 Task: Look for space in Las Breñas, Argentina from 5th September, 2023 to 12th September, 2023 for 2 adults in price range Rs.10000 to Rs.15000.  With 1  bedroom having 1 bed and 1 bathroom. Property type can be hotel. Amenities needed are: heating, . Booking option can be shelf check-in. Required host language is English.
Action: Mouse moved to (434, 99)
Screenshot: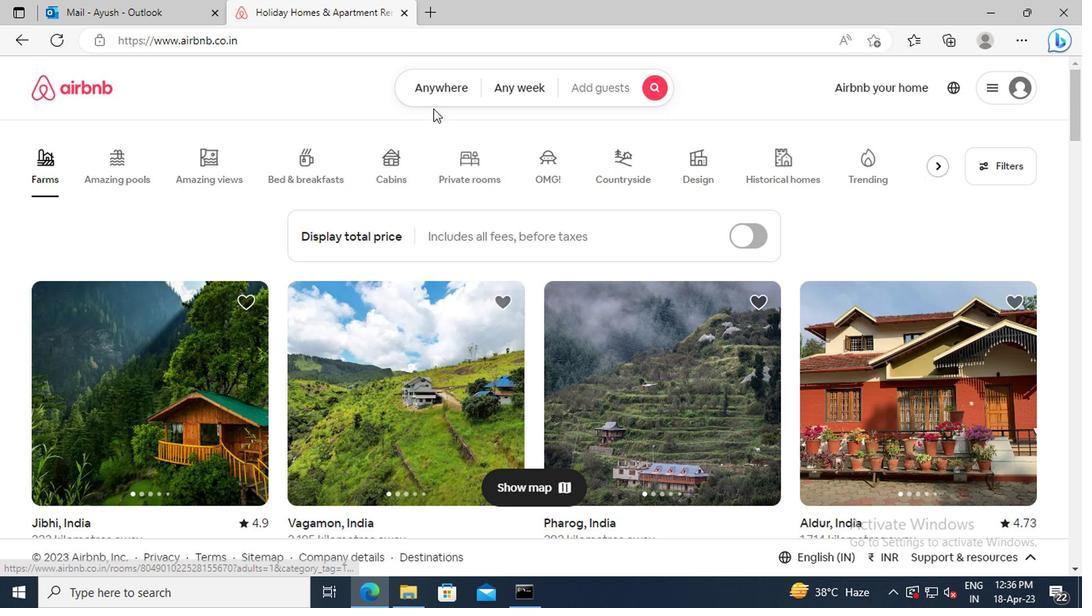 
Action: Mouse pressed left at (434, 99)
Screenshot: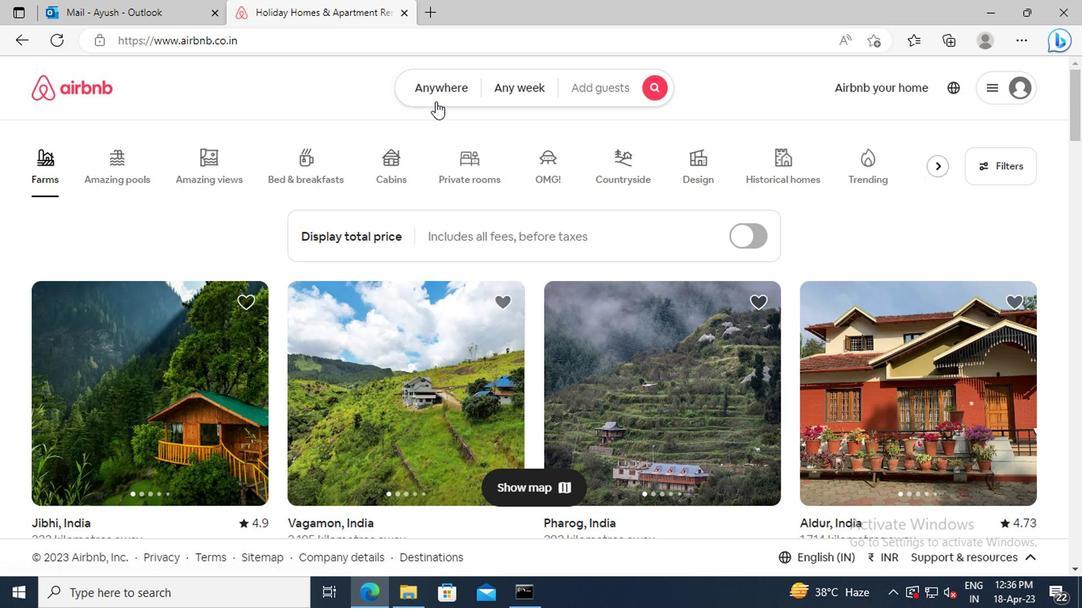 
Action: Mouse moved to (299, 156)
Screenshot: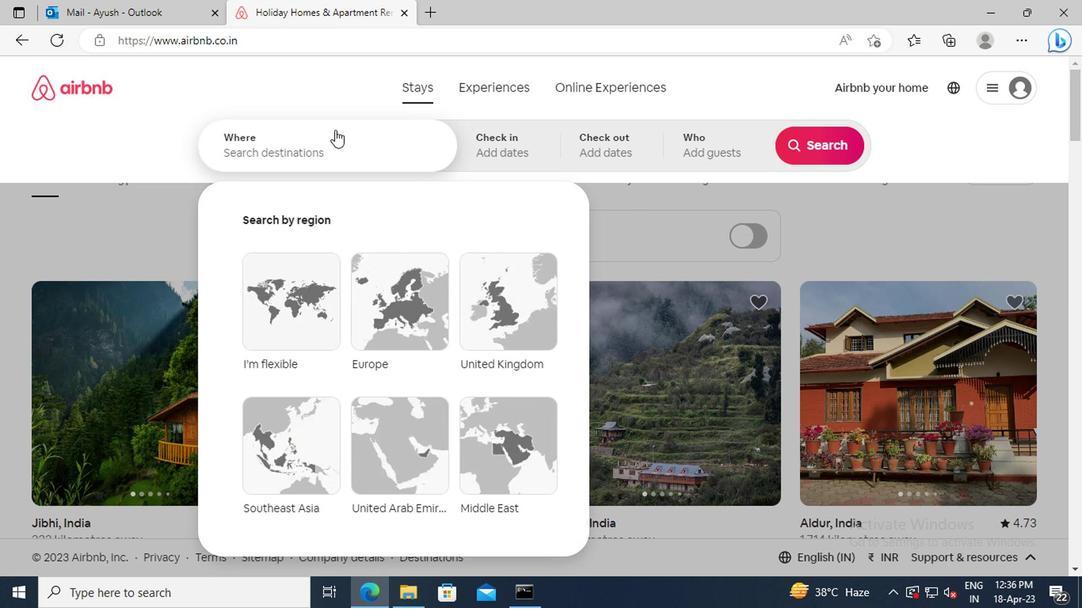 
Action: Mouse pressed left at (299, 156)
Screenshot: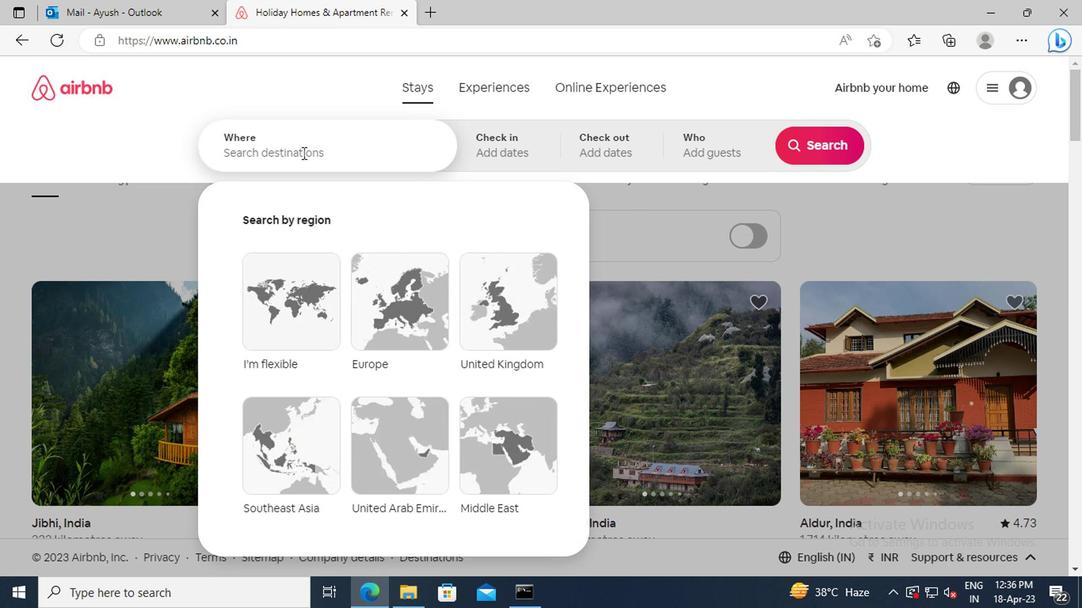 
Action: Key pressed <Key.shift>LAS<Key.space><Key.shift>BRENAS,<Key.space><Key.shift_r>ARGENTINA<Key.enter>
Screenshot: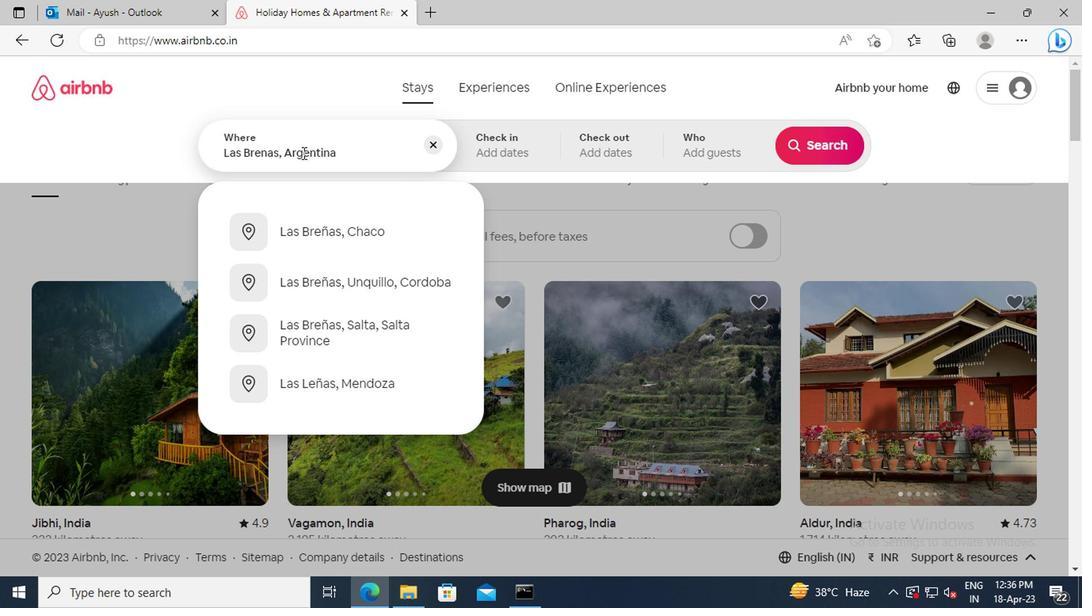 
Action: Mouse moved to (803, 275)
Screenshot: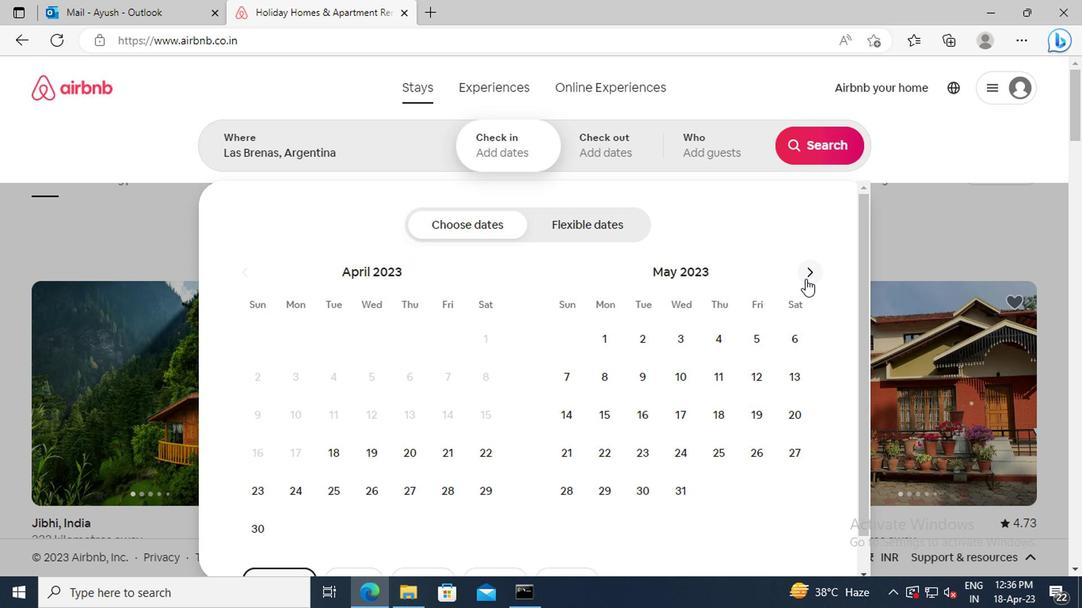 
Action: Mouse pressed left at (803, 275)
Screenshot: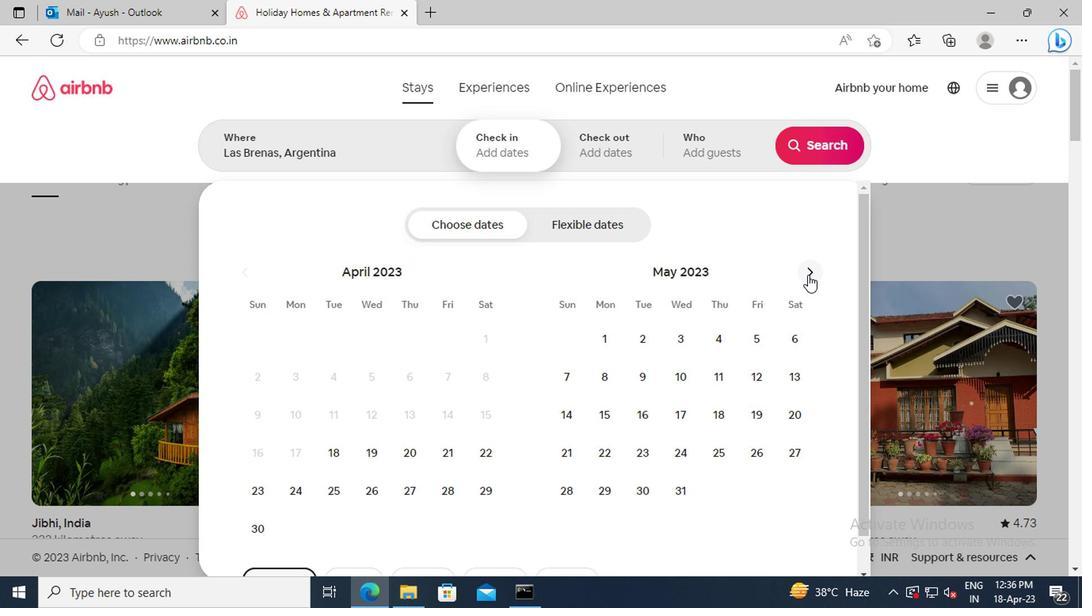 
Action: Mouse pressed left at (803, 275)
Screenshot: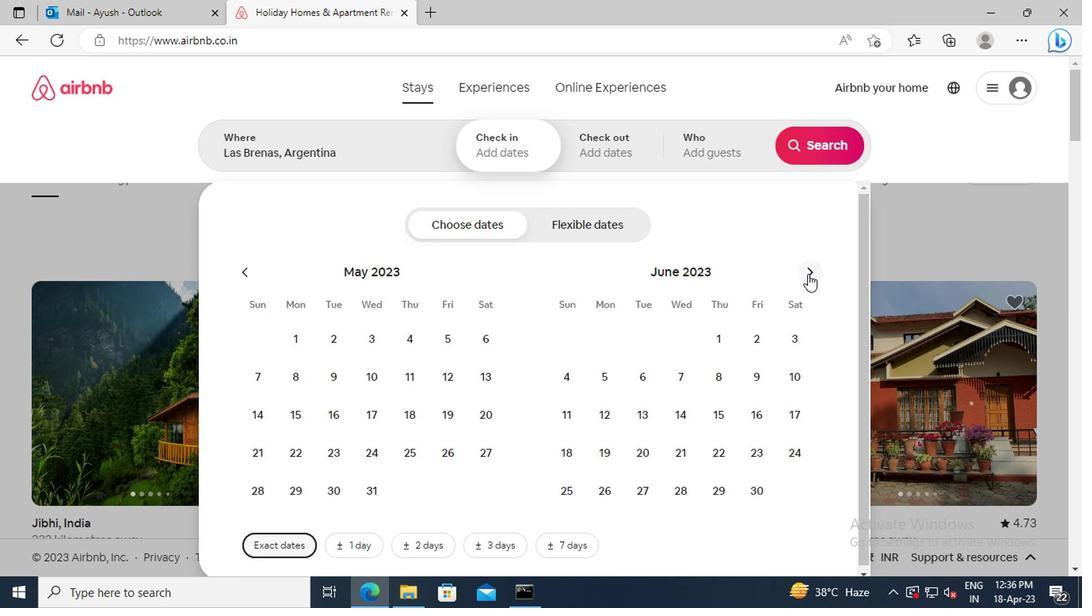 
Action: Mouse pressed left at (803, 275)
Screenshot: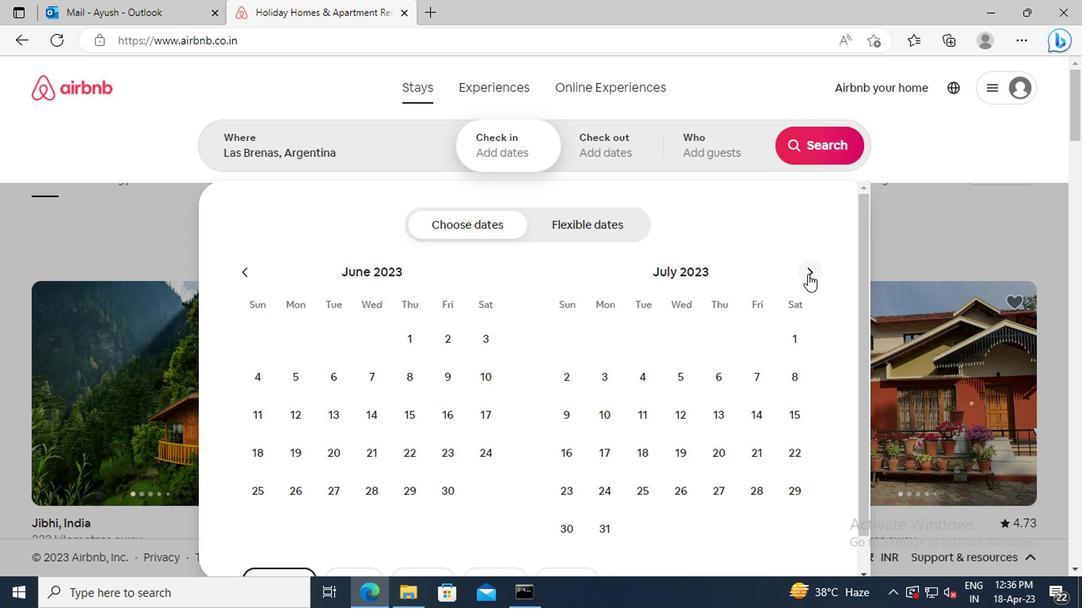 
Action: Mouse pressed left at (803, 275)
Screenshot: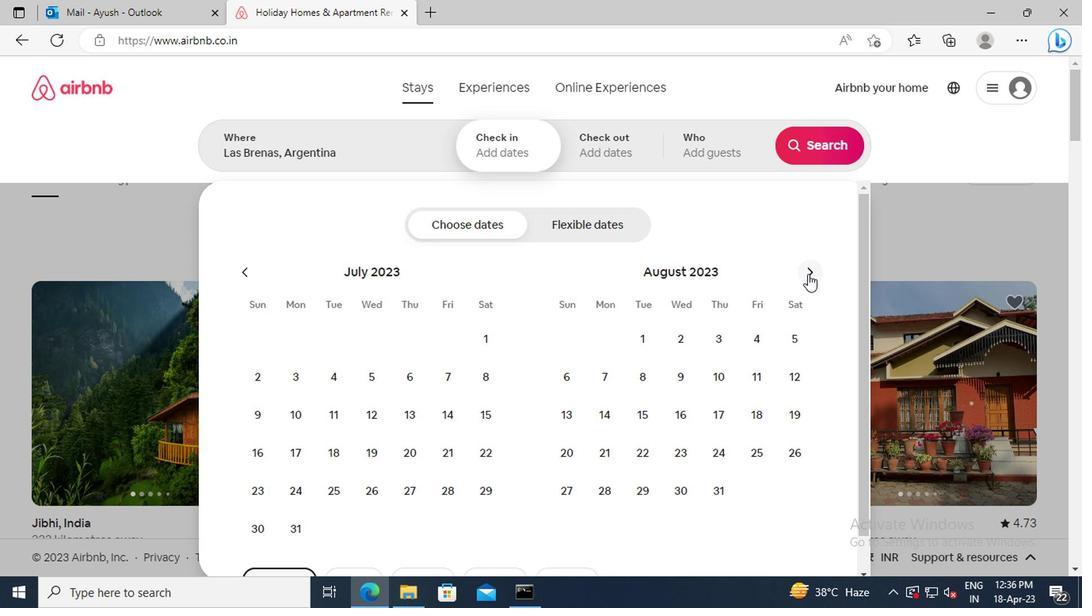 
Action: Mouse moved to (644, 370)
Screenshot: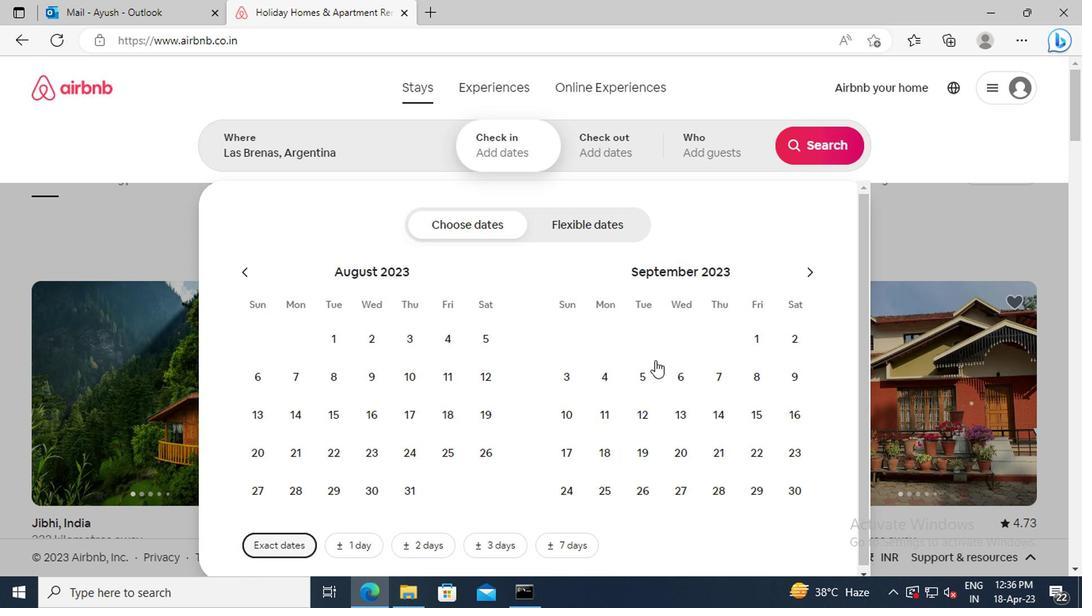 
Action: Mouse pressed left at (644, 370)
Screenshot: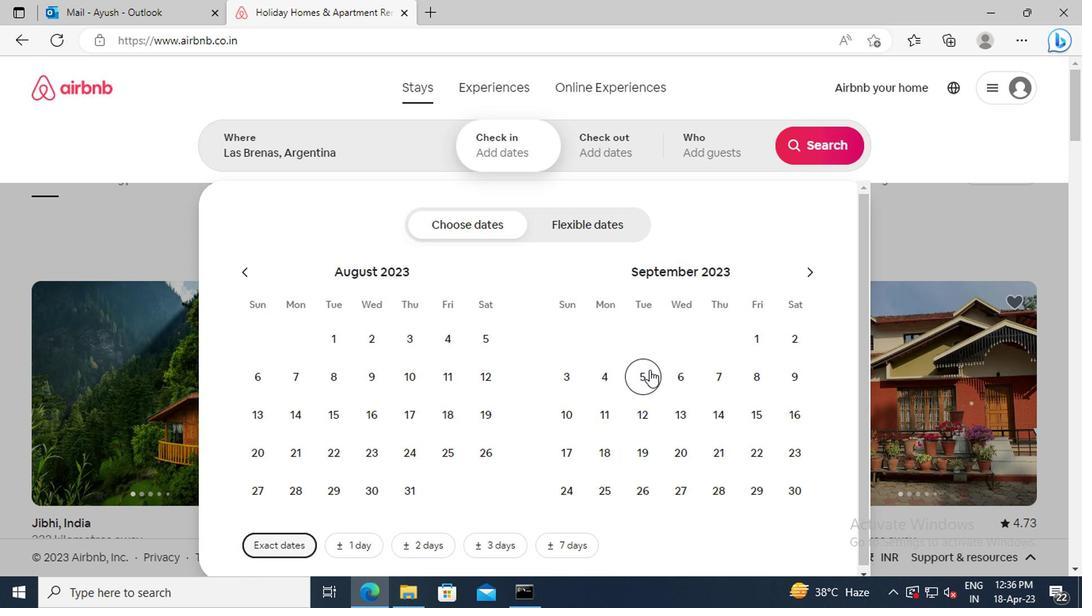 
Action: Mouse moved to (645, 410)
Screenshot: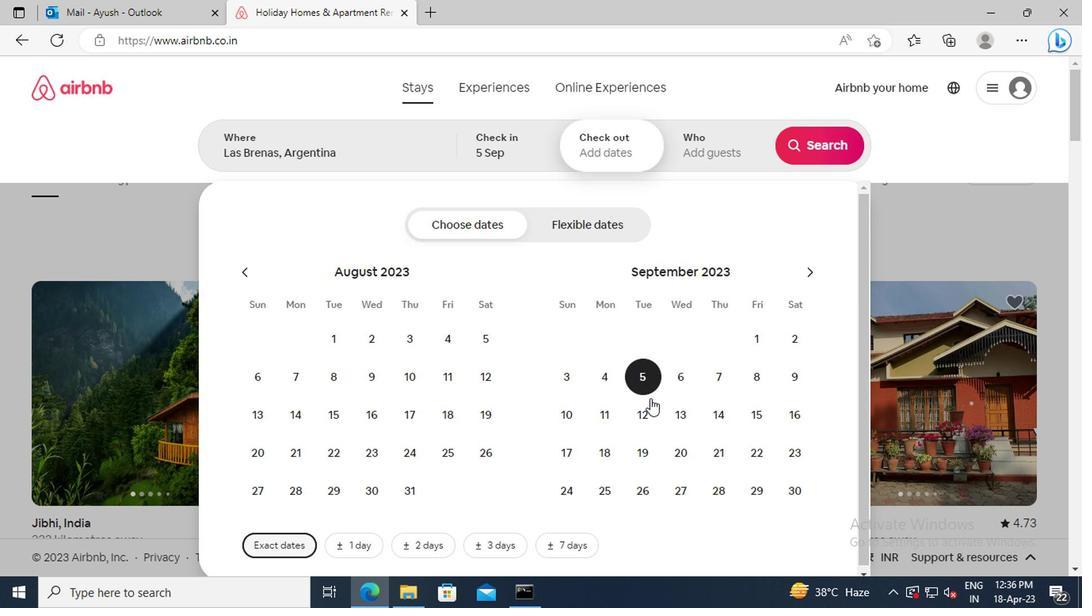 
Action: Mouse pressed left at (645, 410)
Screenshot: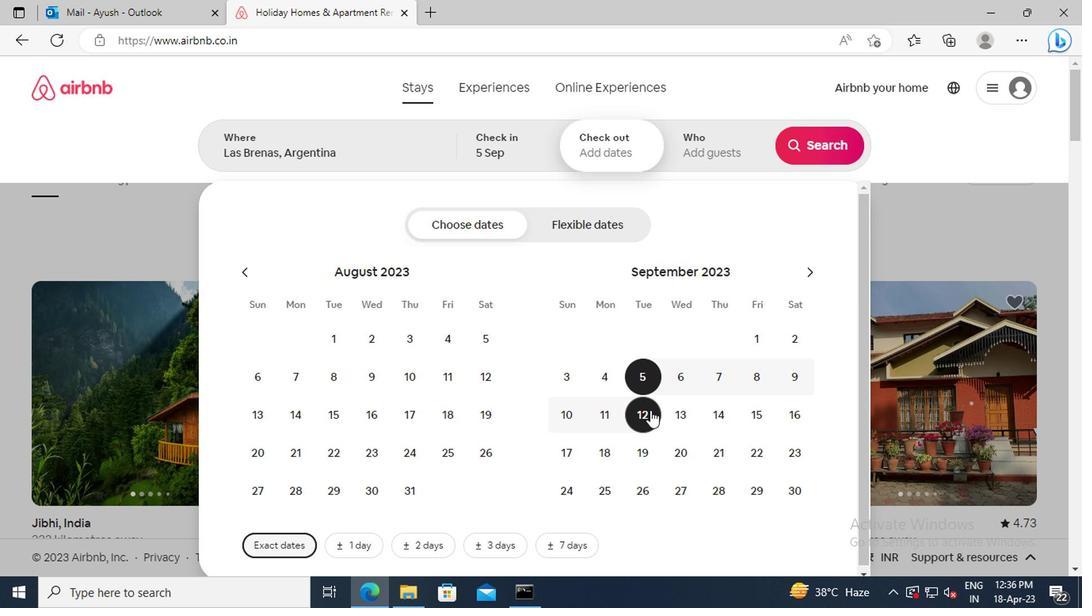 
Action: Mouse moved to (693, 152)
Screenshot: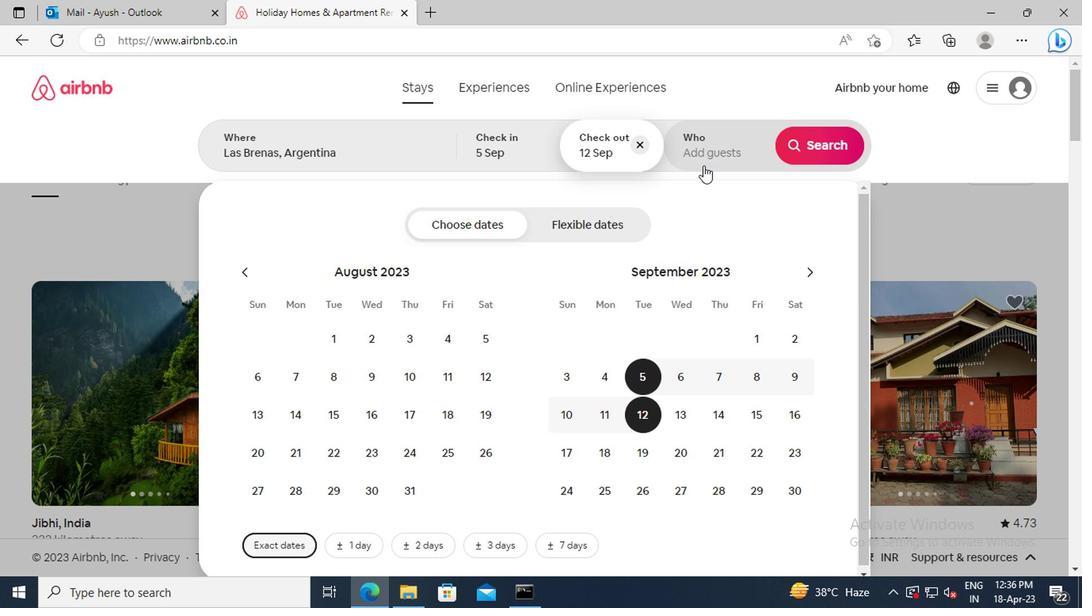 
Action: Mouse pressed left at (693, 152)
Screenshot: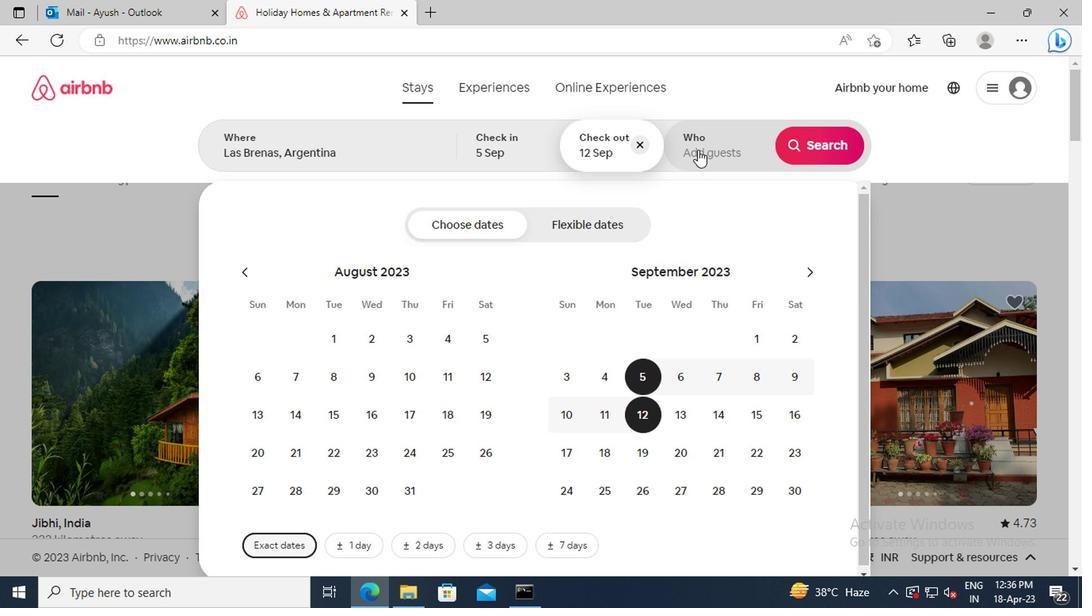 
Action: Mouse moved to (811, 231)
Screenshot: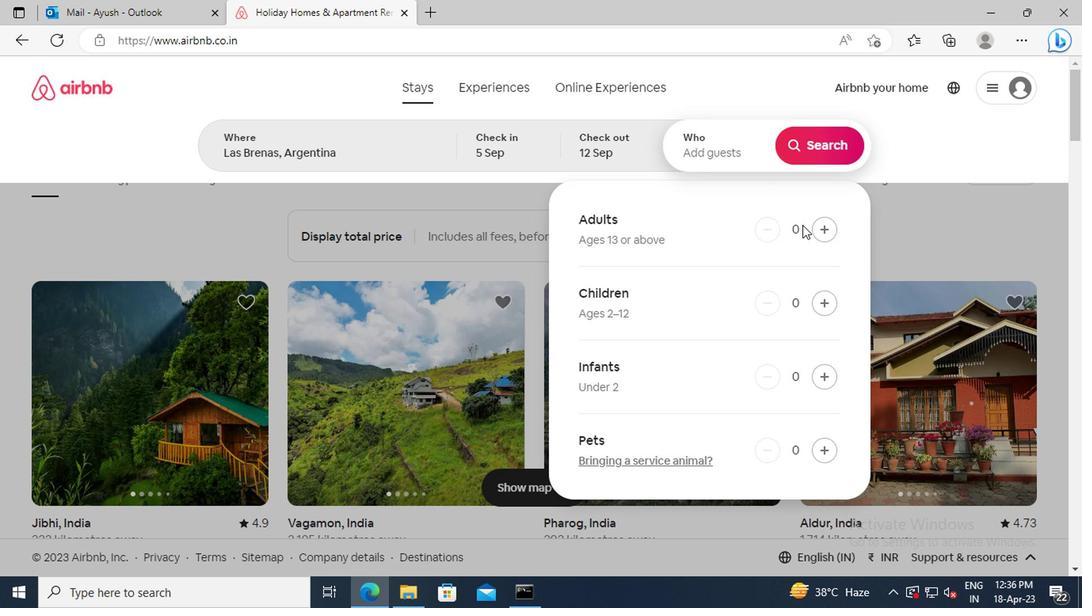 
Action: Mouse pressed left at (811, 231)
Screenshot: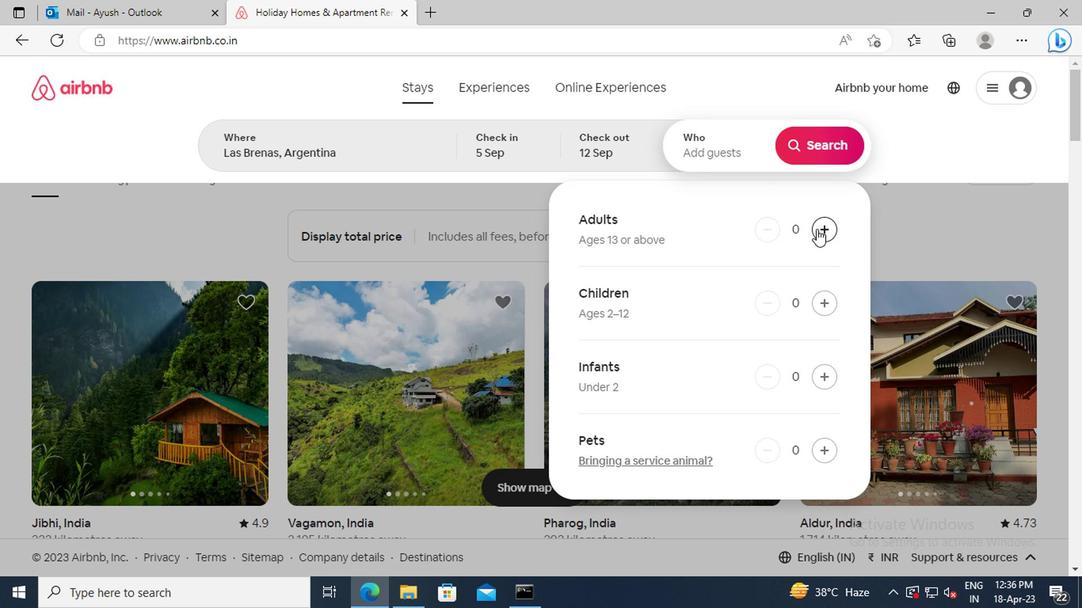 
Action: Mouse moved to (811, 231)
Screenshot: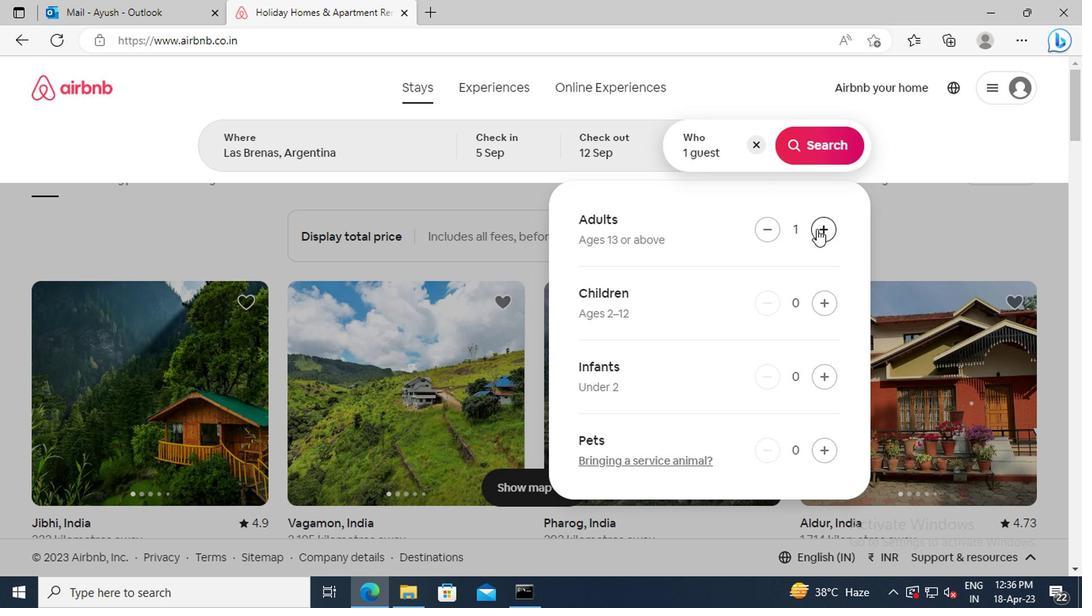 
Action: Mouse pressed left at (811, 231)
Screenshot: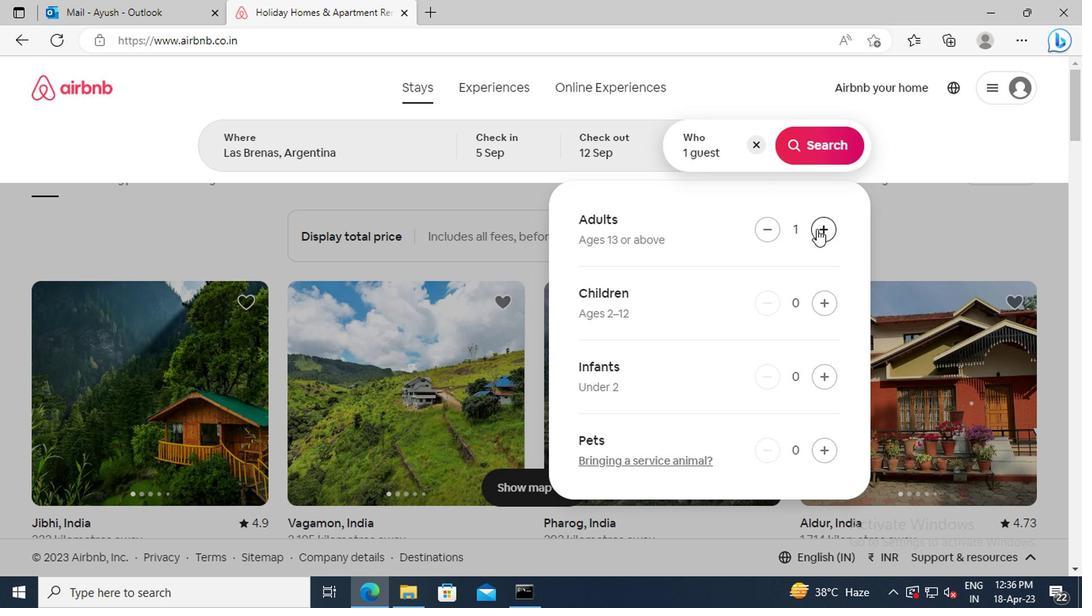
Action: Mouse moved to (805, 146)
Screenshot: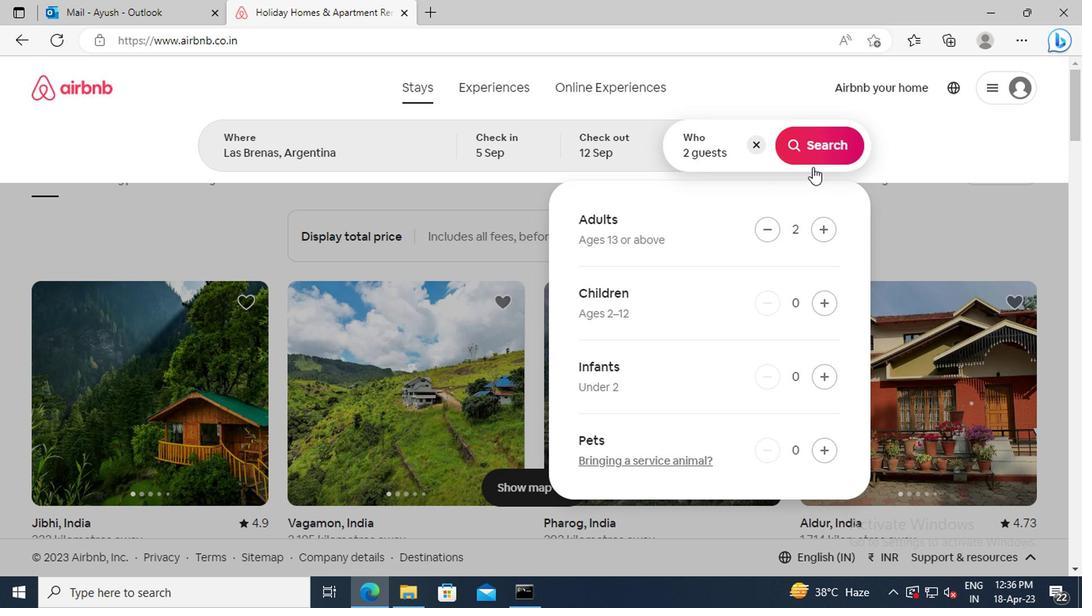 
Action: Mouse pressed left at (805, 146)
Screenshot: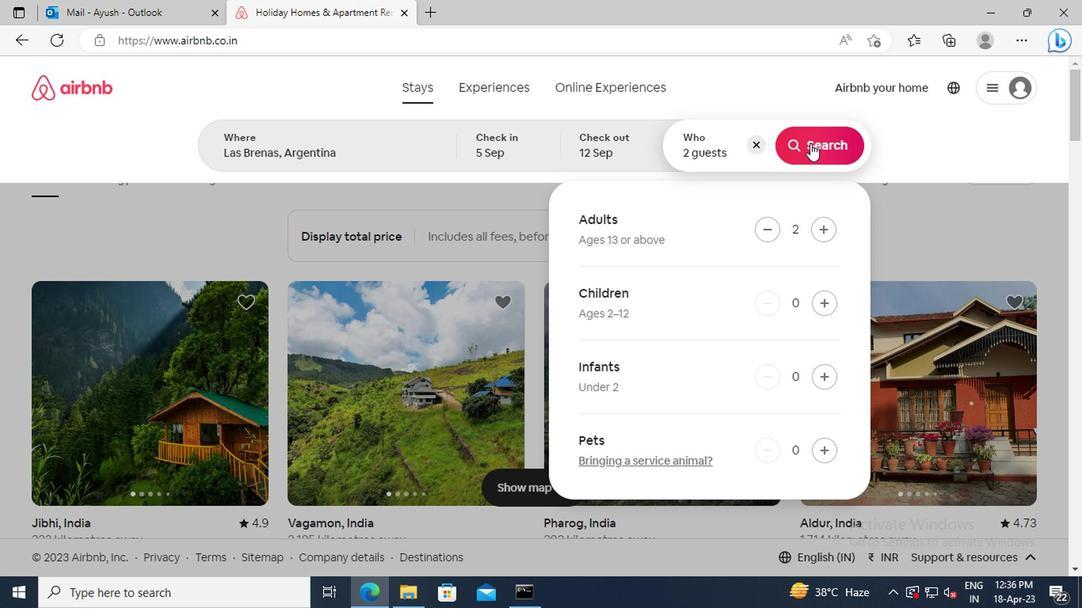 
Action: Mouse moved to (997, 156)
Screenshot: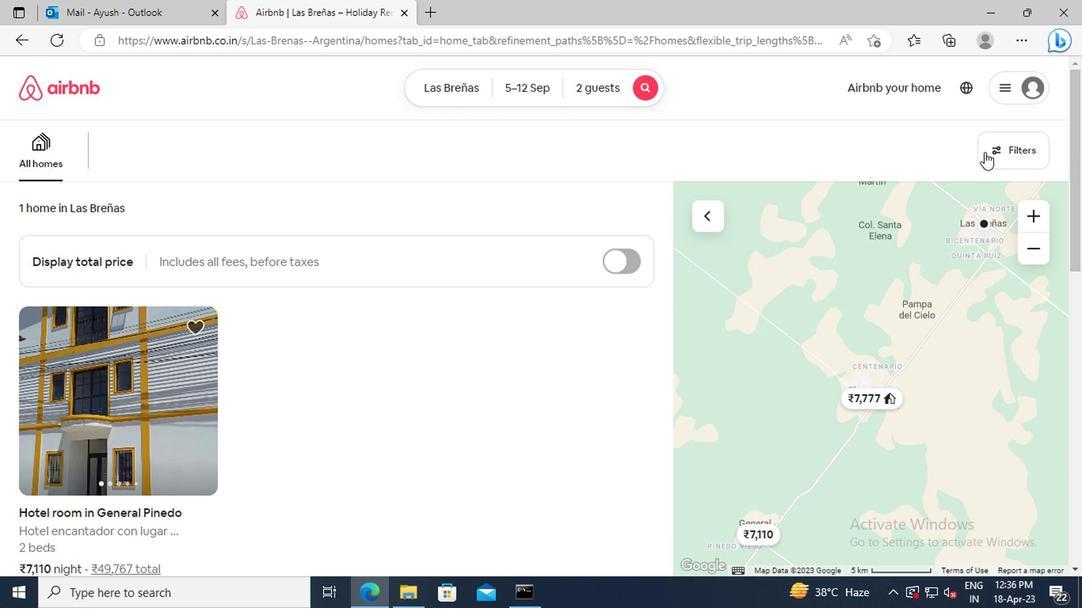 
Action: Mouse pressed left at (997, 156)
Screenshot: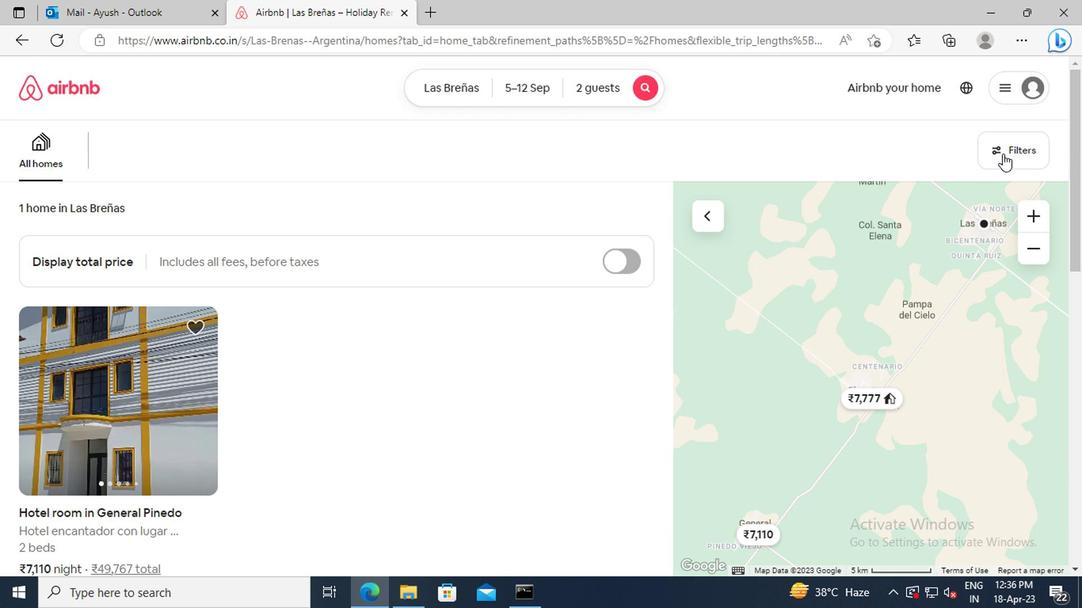 
Action: Mouse moved to (374, 315)
Screenshot: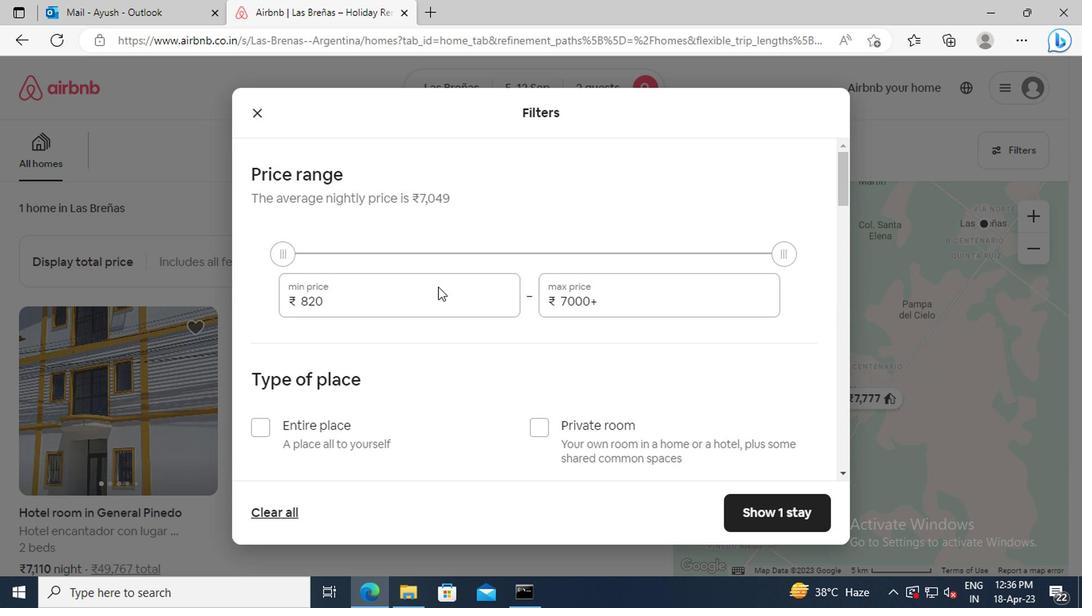 
Action: Mouse pressed left at (374, 315)
Screenshot: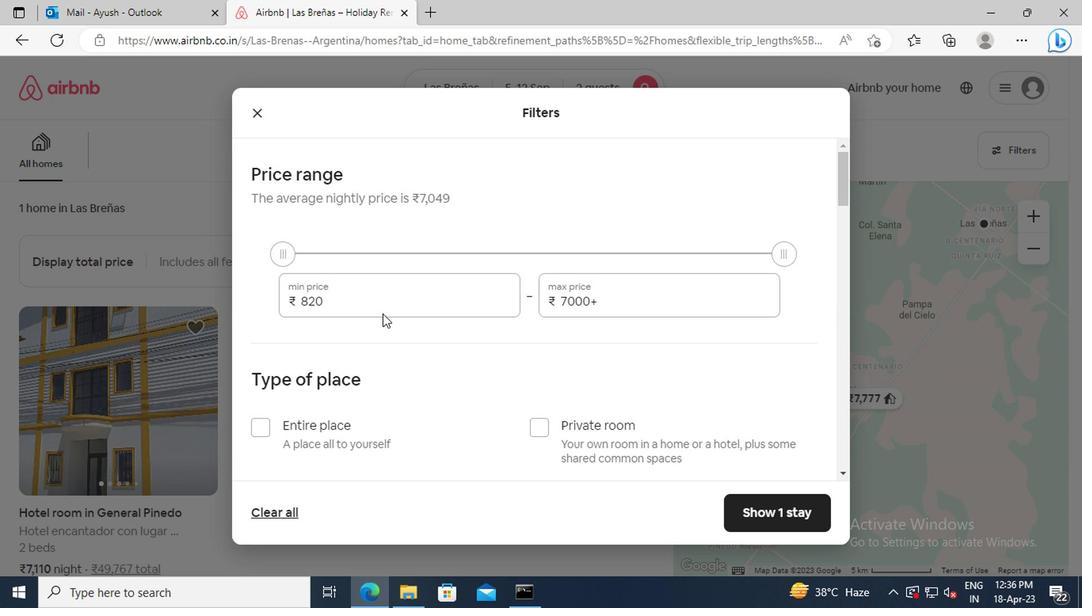 
Action: Key pressed <Key.backspace><Key.backspace><Key.backspace>10000<Key.tab><Key.delete>15000
Screenshot: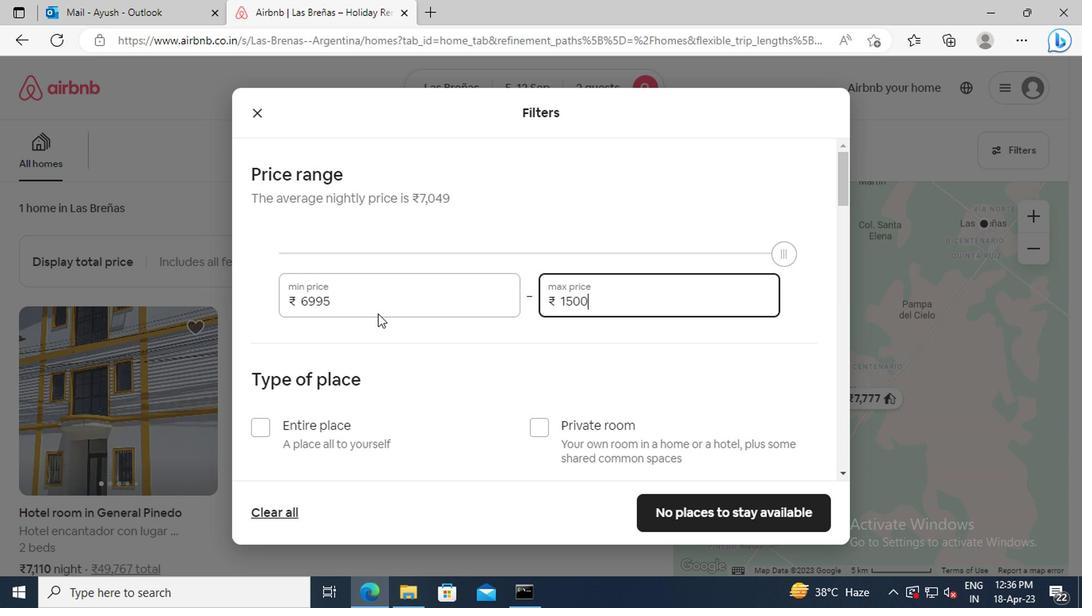 
Action: Mouse scrolled (374, 314) with delta (0, -1)
Screenshot: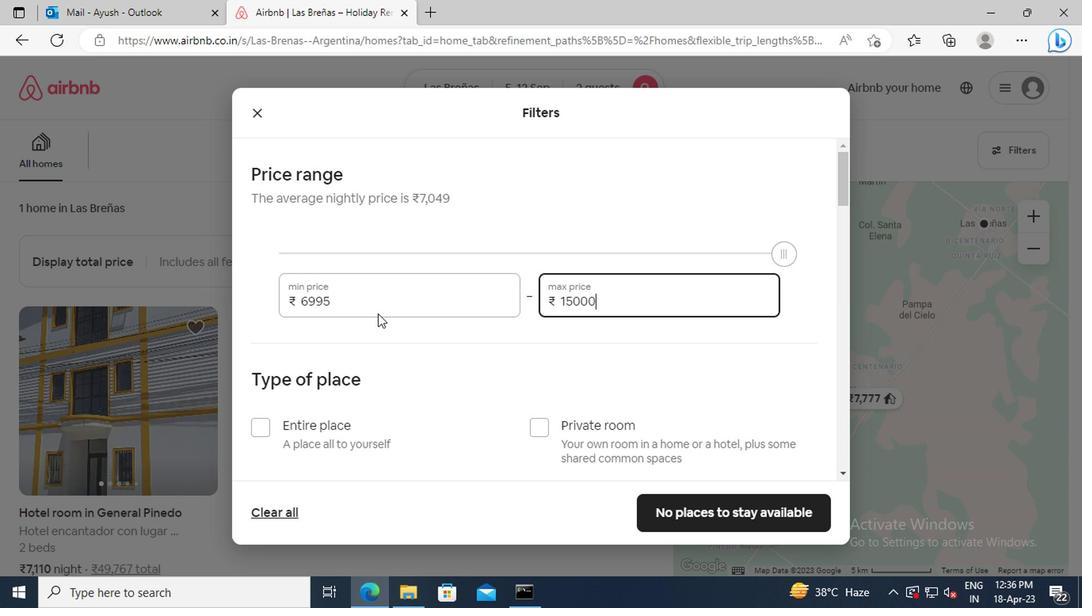 
Action: Mouse scrolled (374, 314) with delta (0, -1)
Screenshot: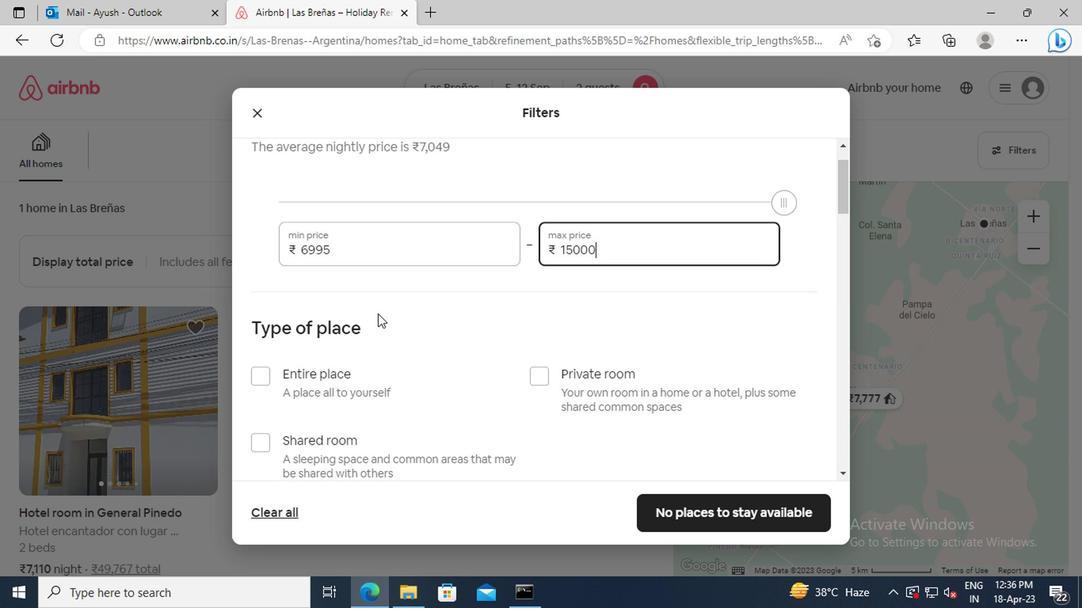 
Action: Mouse scrolled (374, 314) with delta (0, -1)
Screenshot: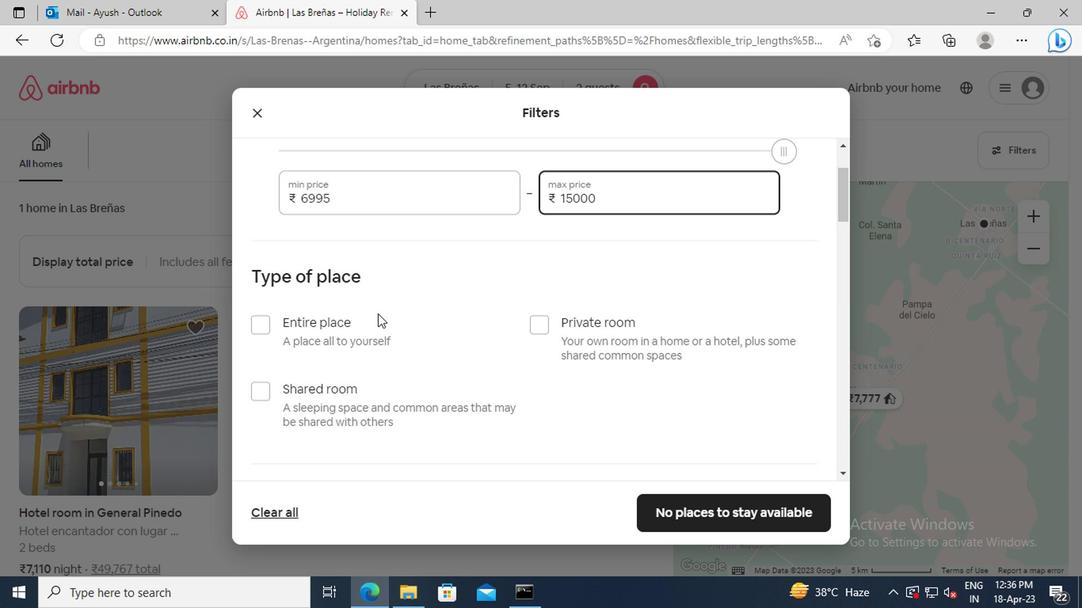 
Action: Mouse scrolled (374, 314) with delta (0, -1)
Screenshot: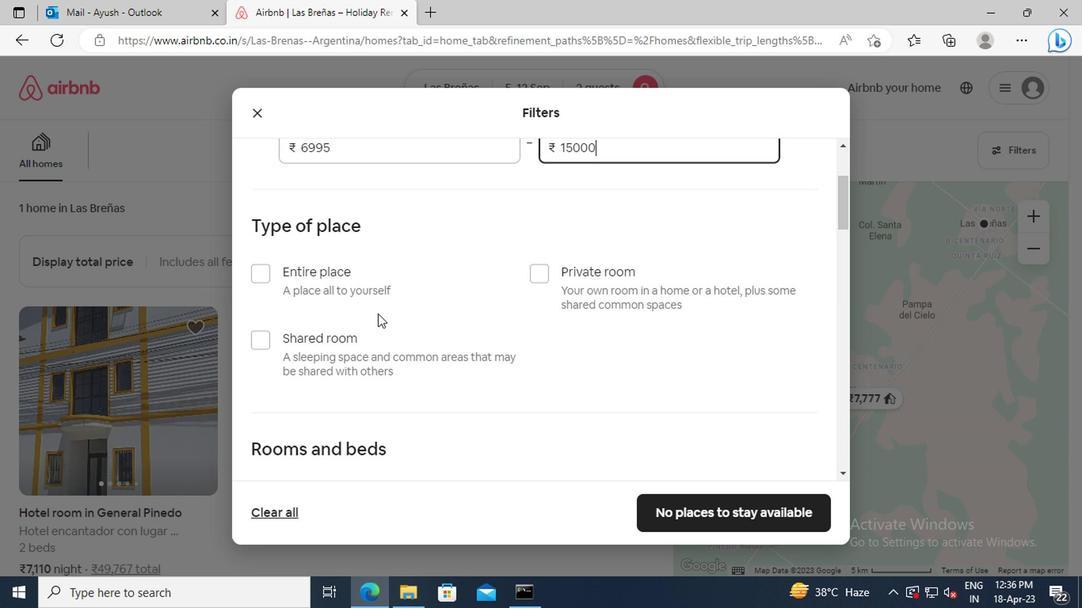 
Action: Mouse scrolled (374, 314) with delta (0, -1)
Screenshot: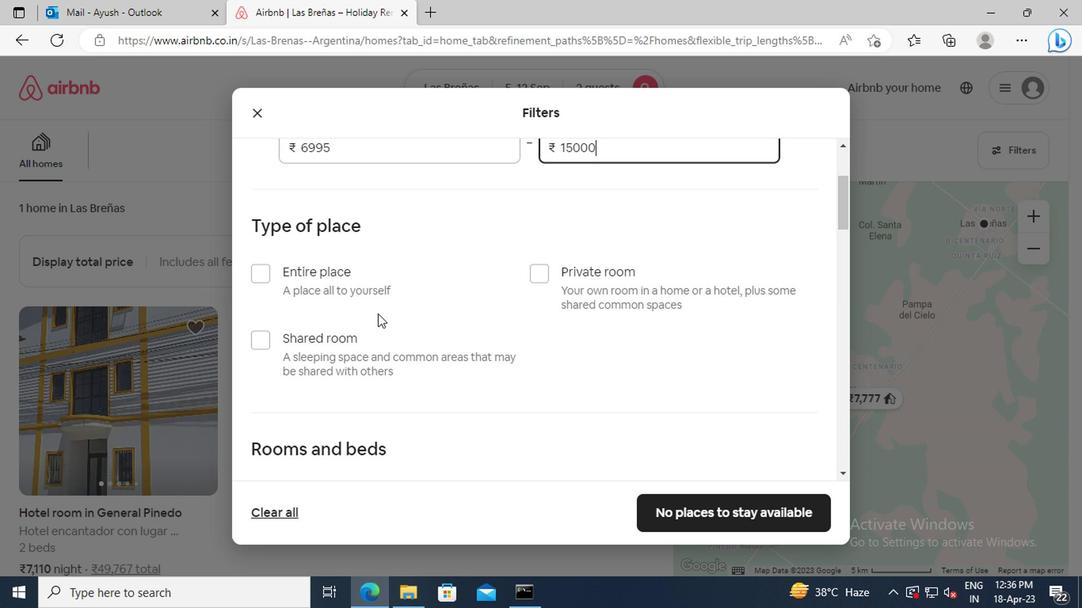 
Action: Mouse scrolled (374, 314) with delta (0, -1)
Screenshot: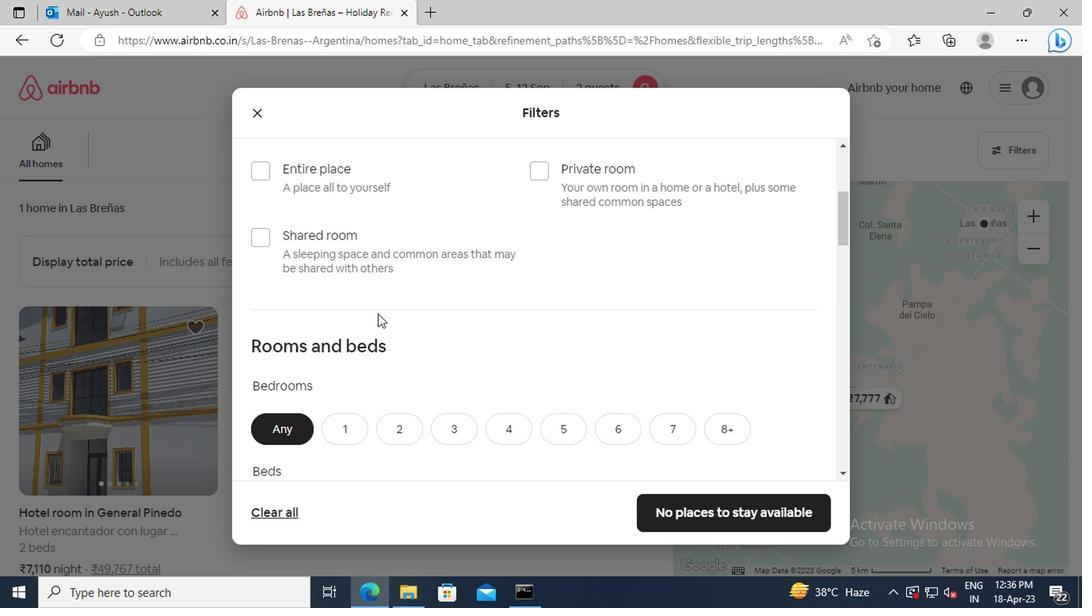 
Action: Mouse scrolled (374, 314) with delta (0, -1)
Screenshot: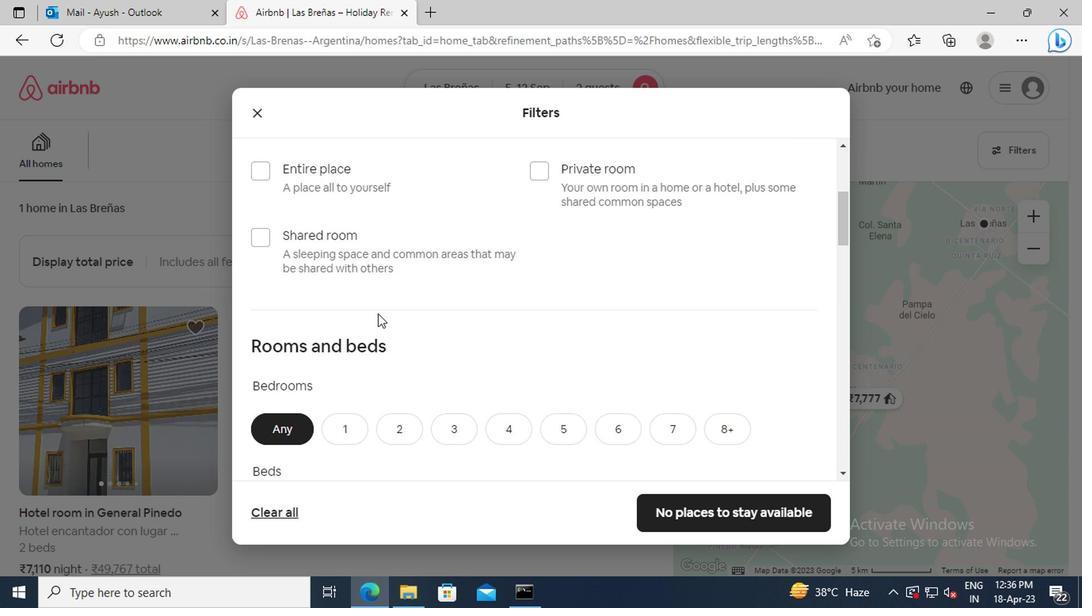 
Action: Mouse moved to (350, 317)
Screenshot: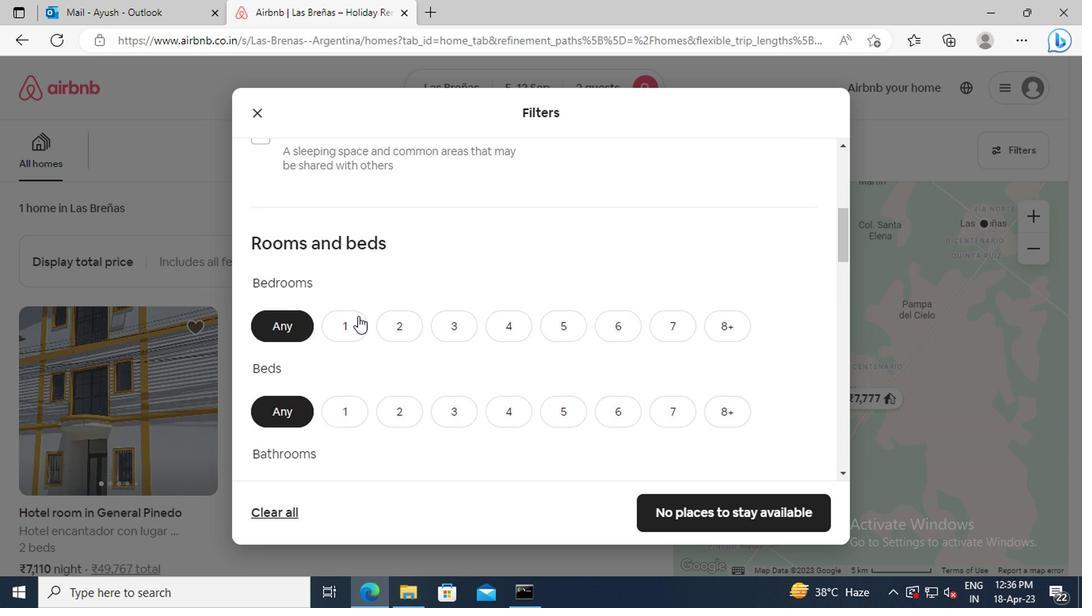 
Action: Mouse pressed left at (350, 317)
Screenshot: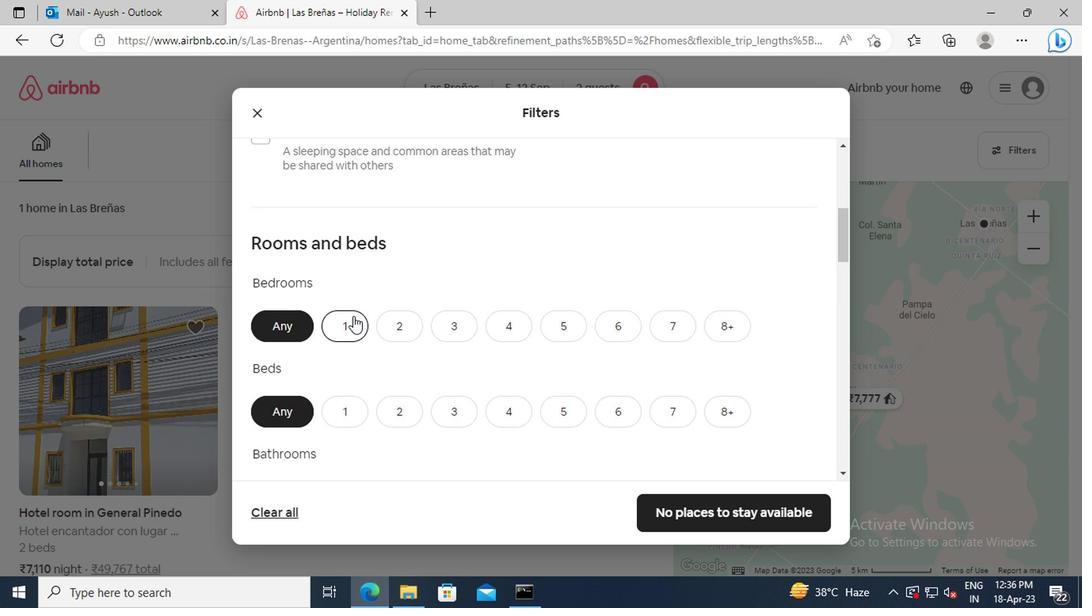 
Action: Mouse scrolled (350, 316) with delta (0, -1)
Screenshot: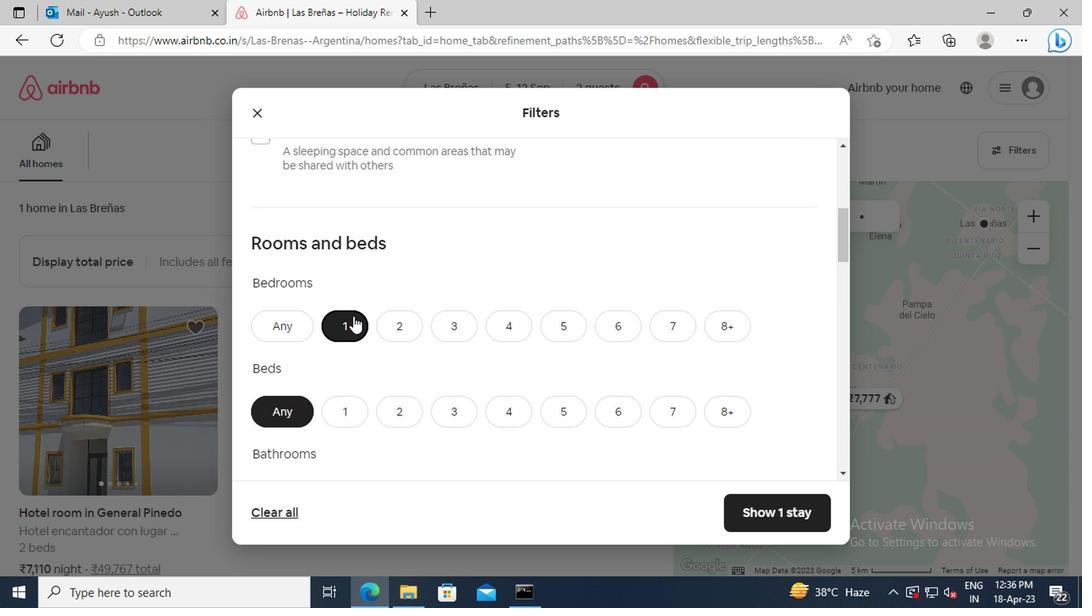 
Action: Mouse scrolled (350, 316) with delta (0, -1)
Screenshot: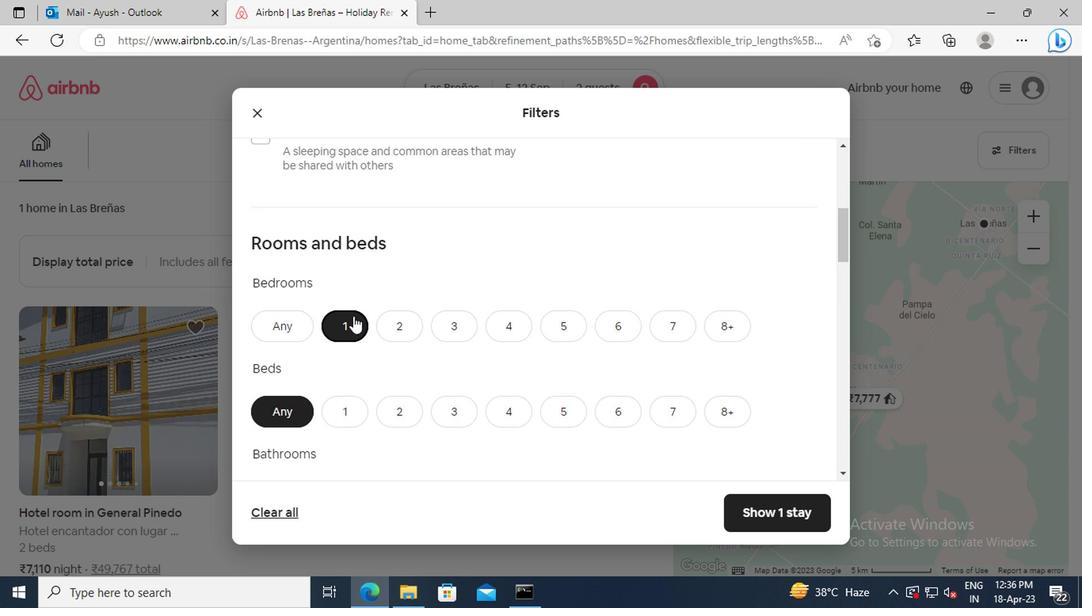 
Action: Mouse moved to (341, 313)
Screenshot: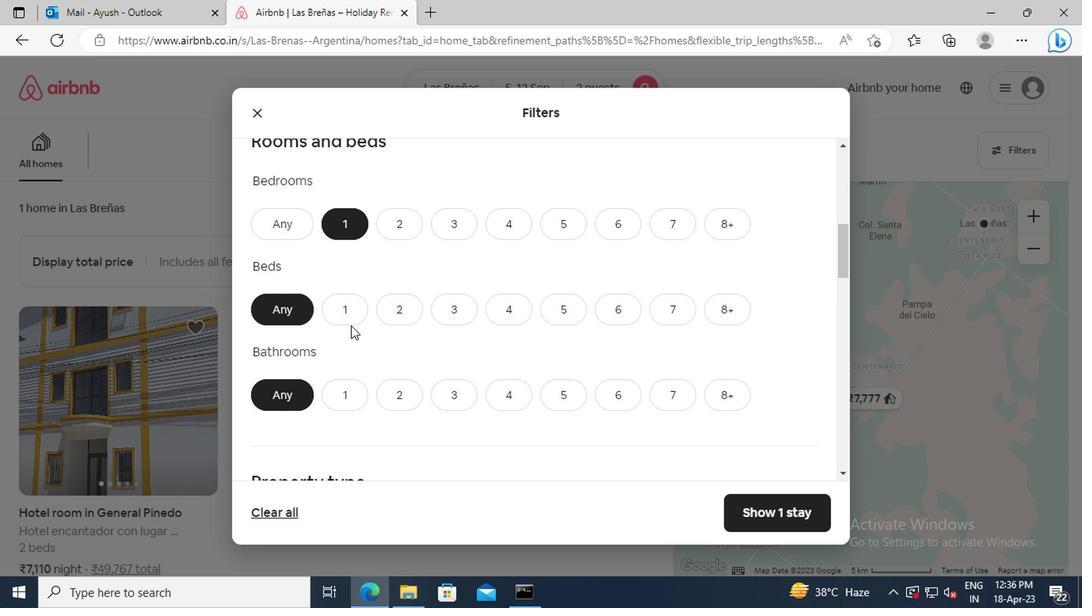 
Action: Mouse pressed left at (341, 313)
Screenshot: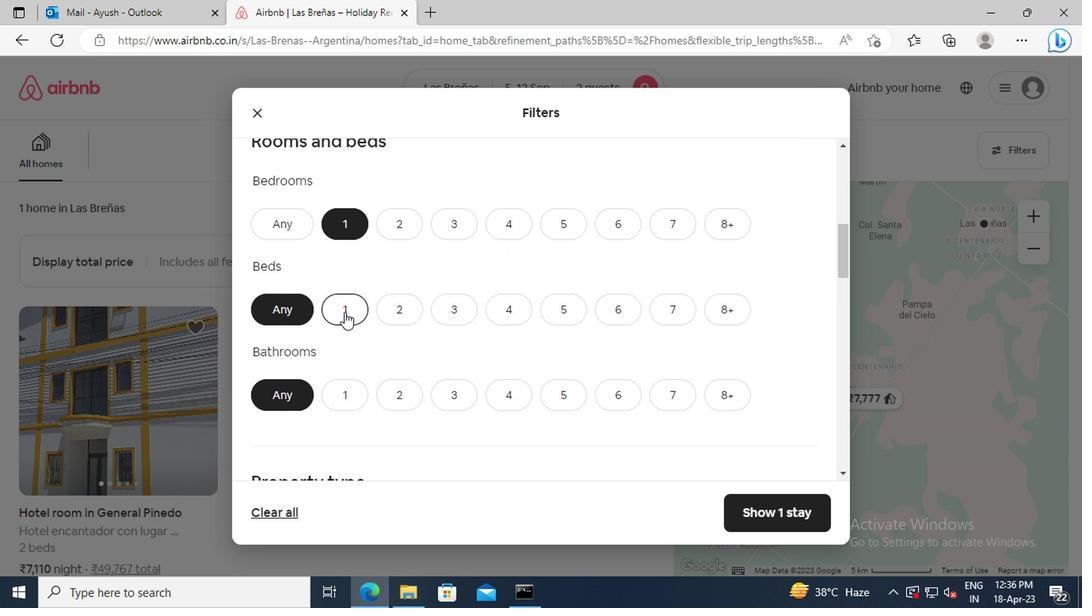 
Action: Mouse moved to (345, 308)
Screenshot: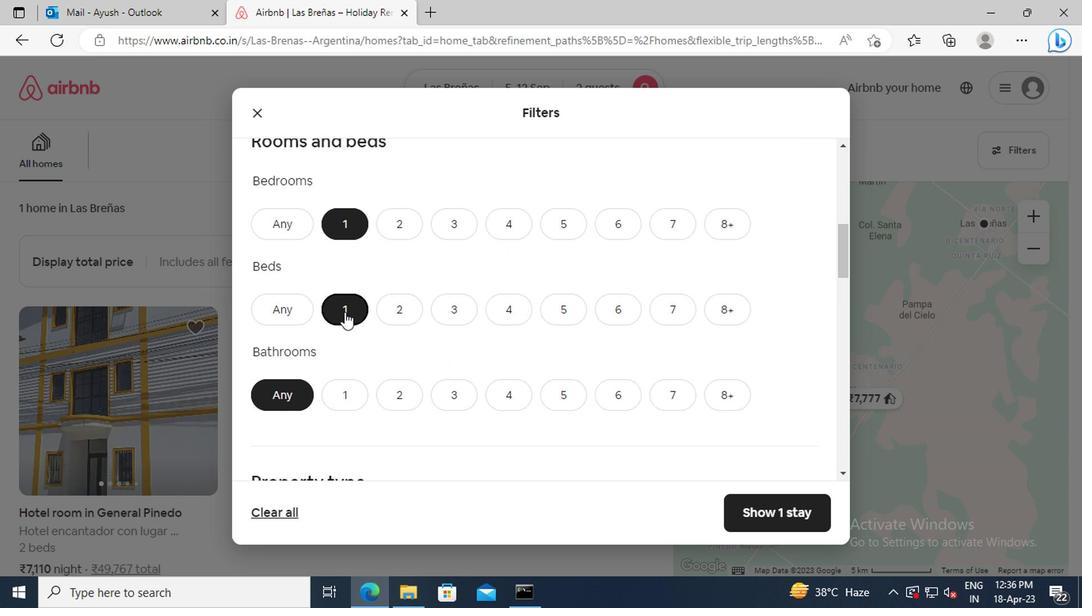 
Action: Mouse scrolled (345, 307) with delta (0, -1)
Screenshot: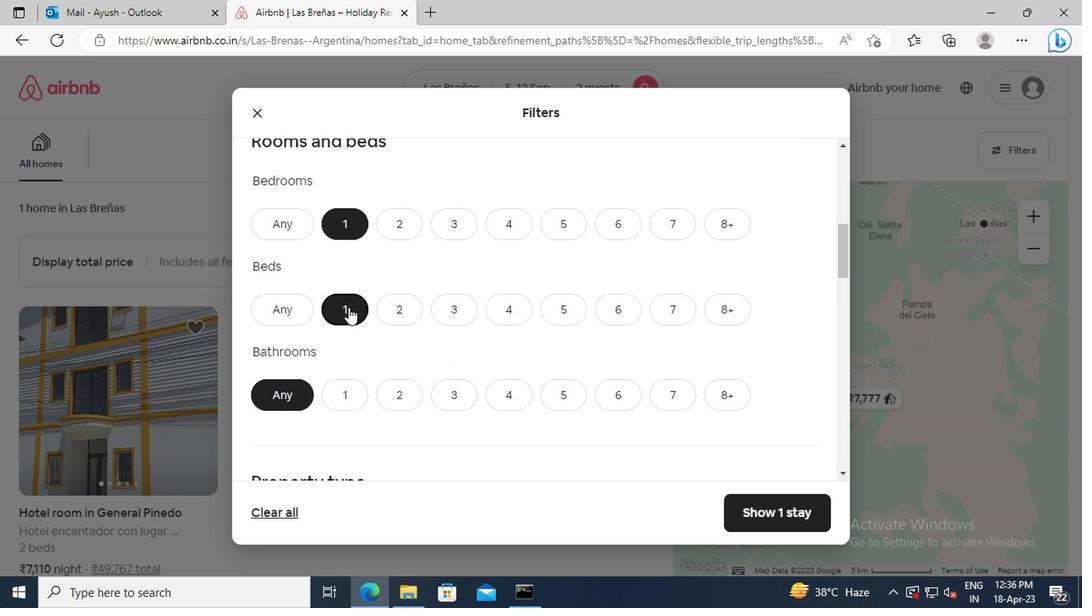 
Action: Mouse moved to (340, 336)
Screenshot: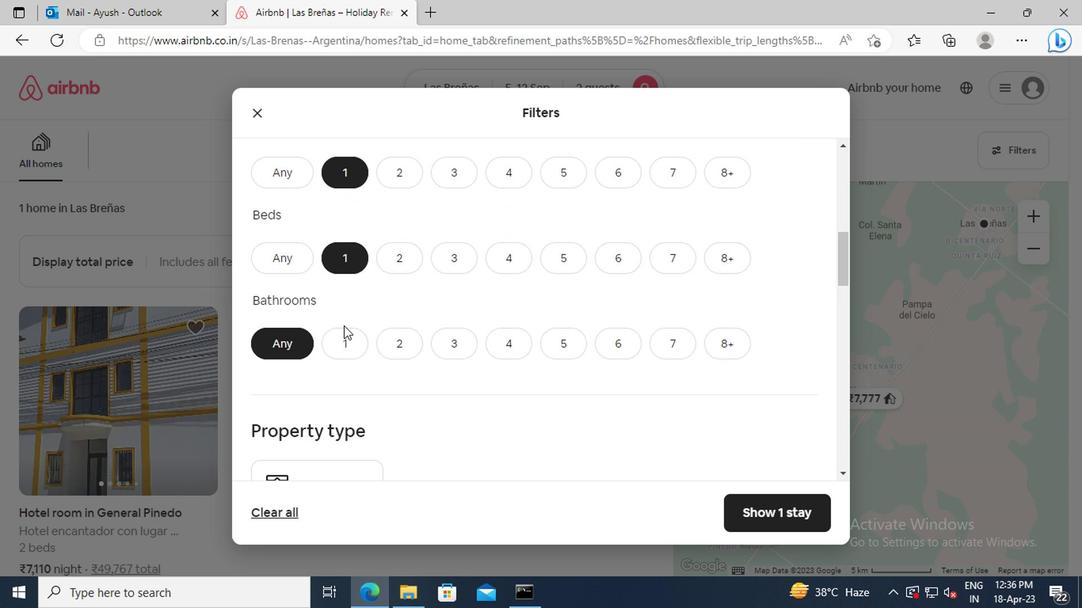 
Action: Mouse pressed left at (340, 336)
Screenshot: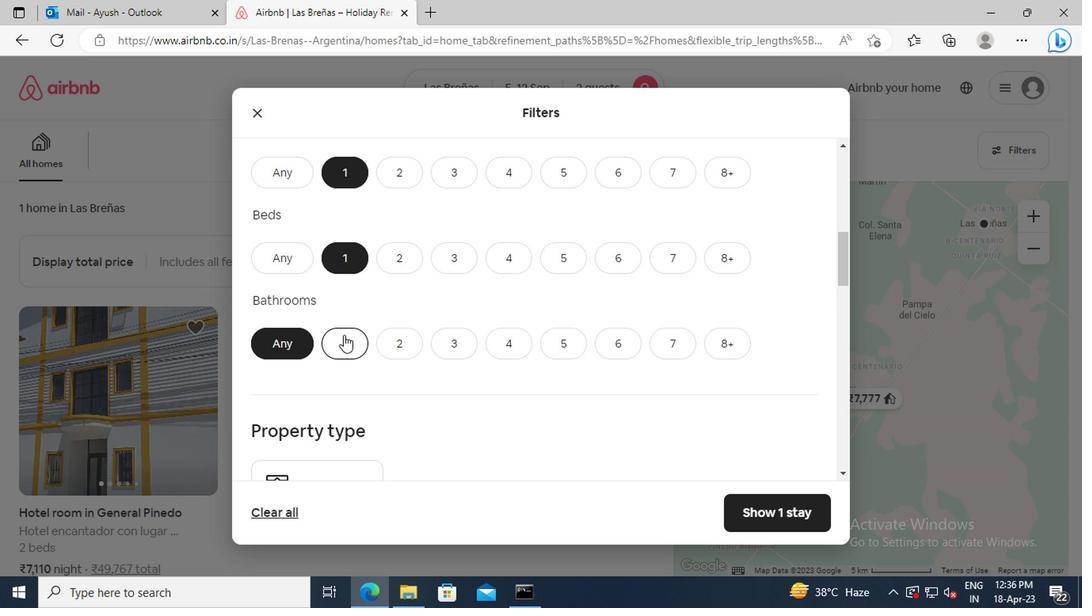 
Action: Mouse scrolled (340, 335) with delta (0, 0)
Screenshot: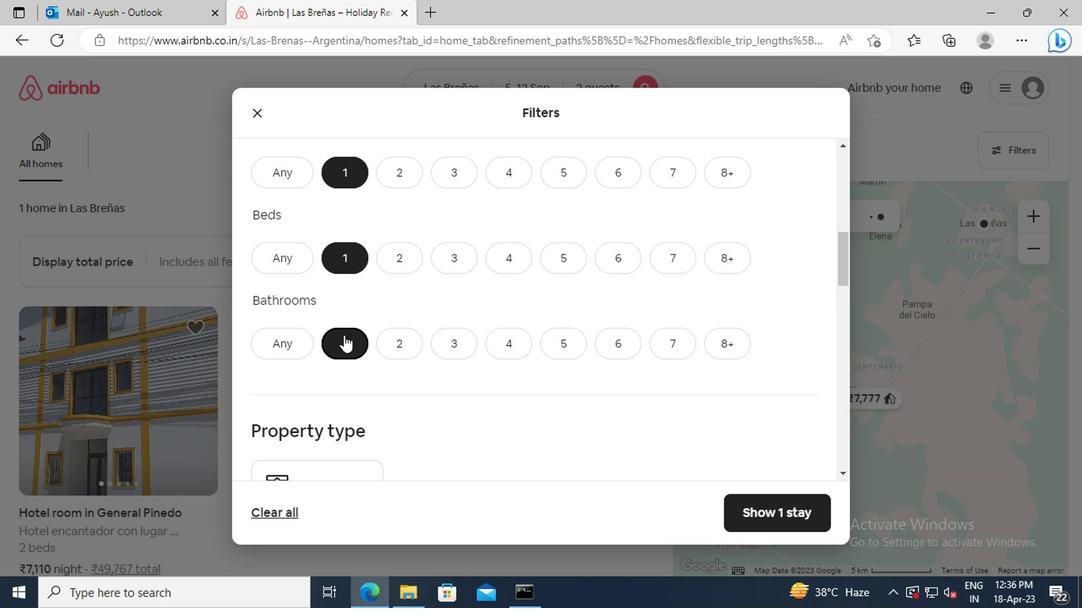 
Action: Mouse scrolled (340, 335) with delta (0, 0)
Screenshot: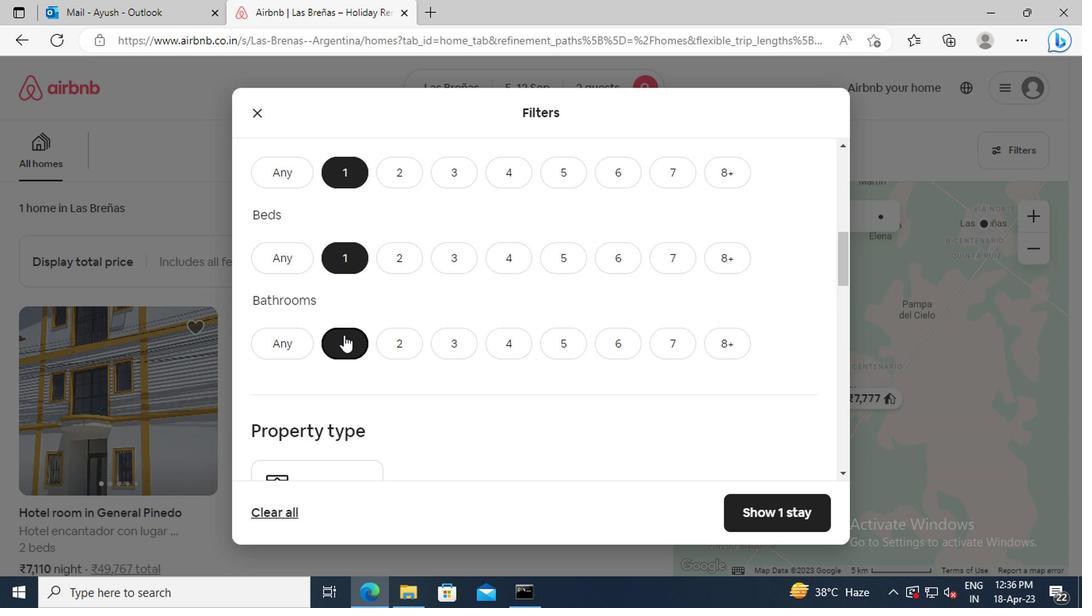 
Action: Mouse scrolled (340, 335) with delta (0, 0)
Screenshot: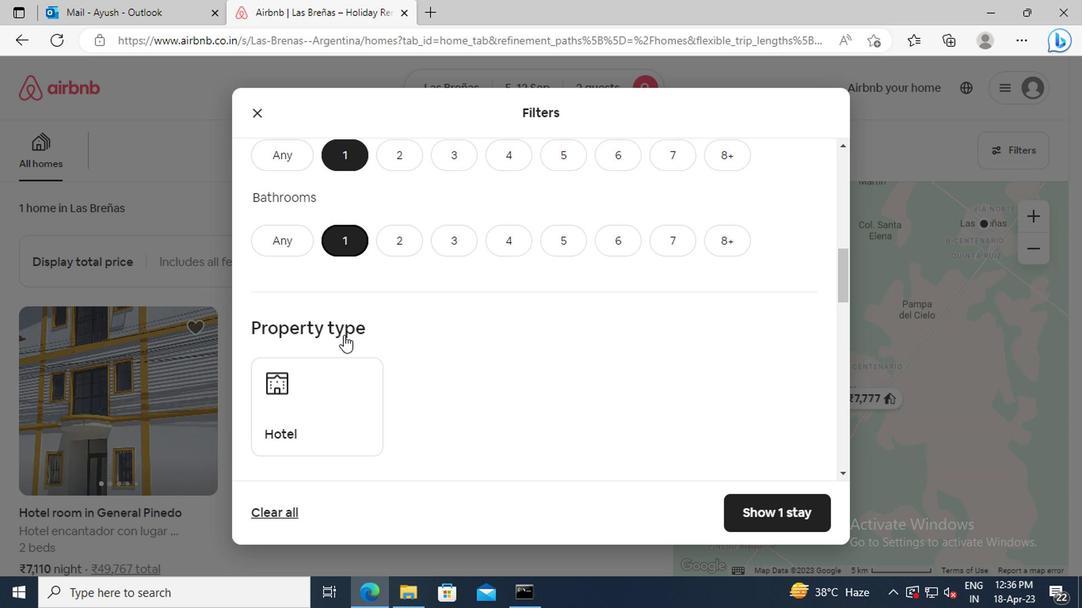 
Action: Mouse moved to (332, 350)
Screenshot: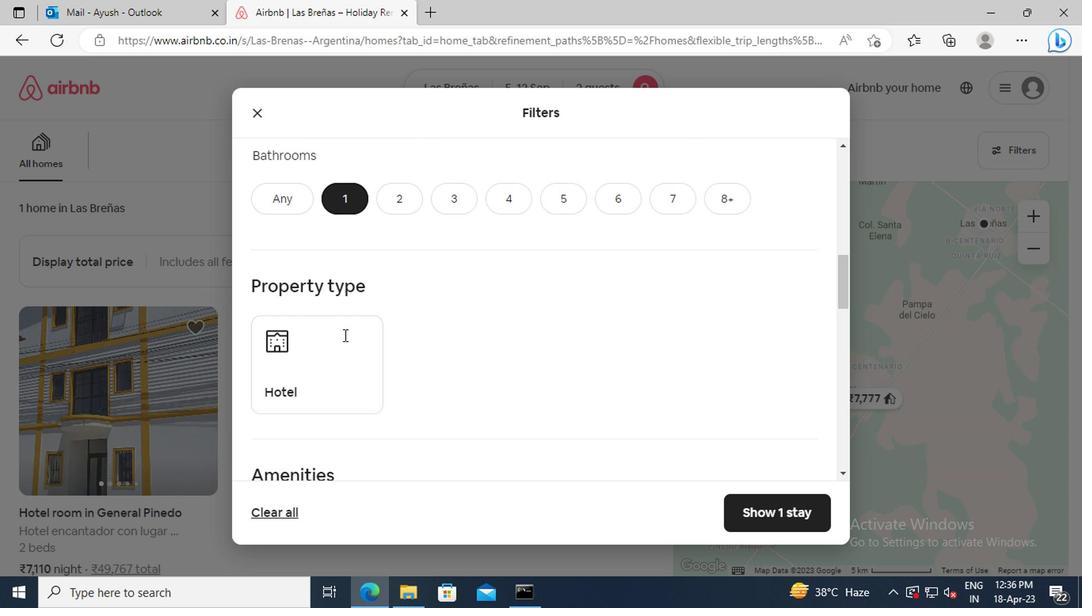 
Action: Mouse pressed left at (332, 350)
Screenshot: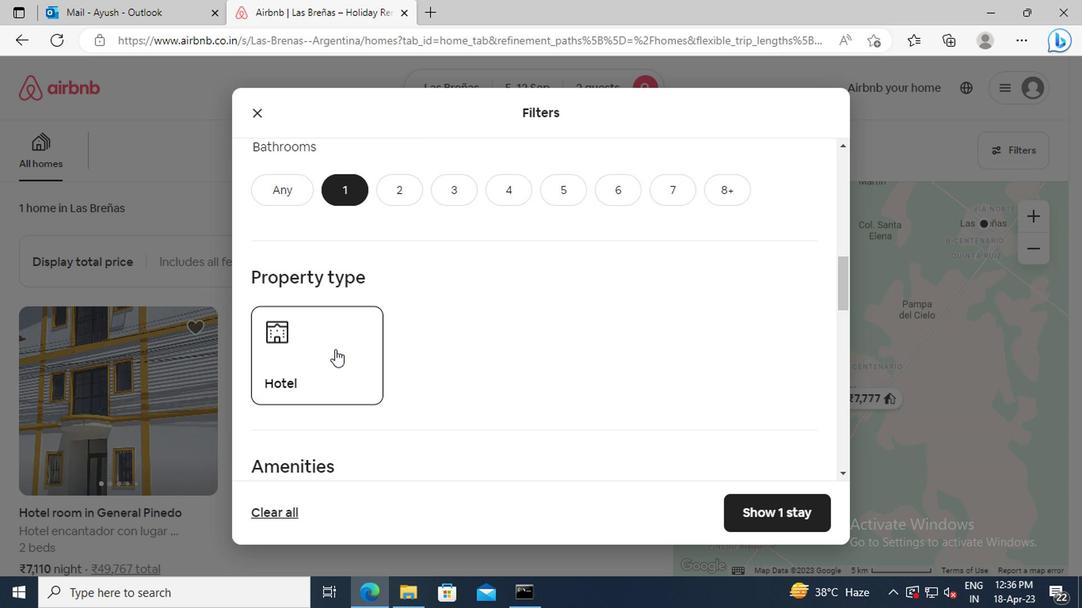 
Action: Mouse moved to (477, 351)
Screenshot: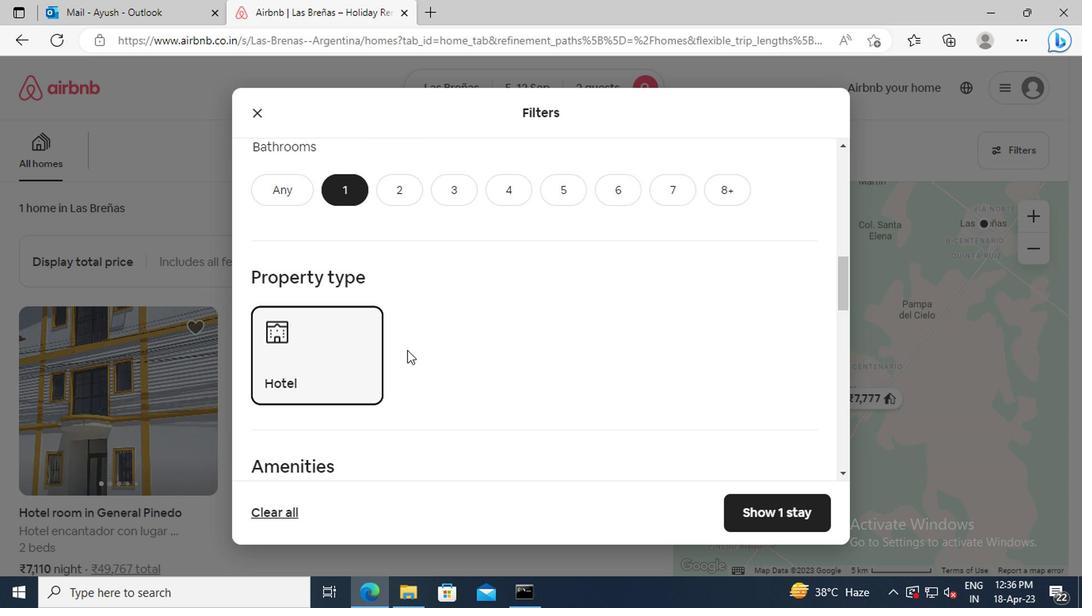 
Action: Mouse scrolled (477, 350) with delta (0, -1)
Screenshot: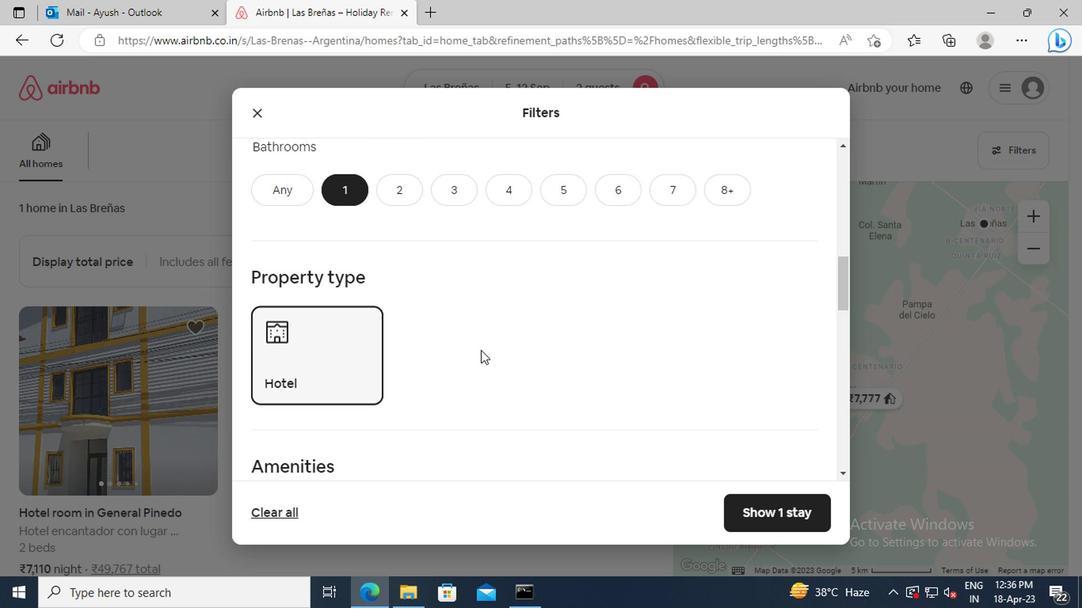 
Action: Mouse scrolled (477, 350) with delta (0, -1)
Screenshot: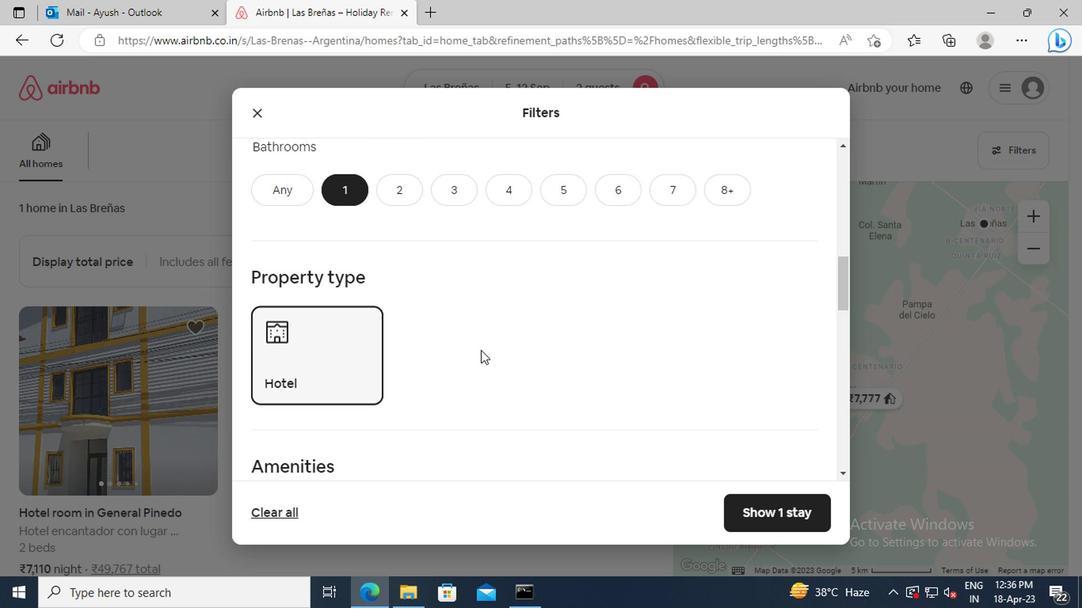 
Action: Mouse moved to (478, 351)
Screenshot: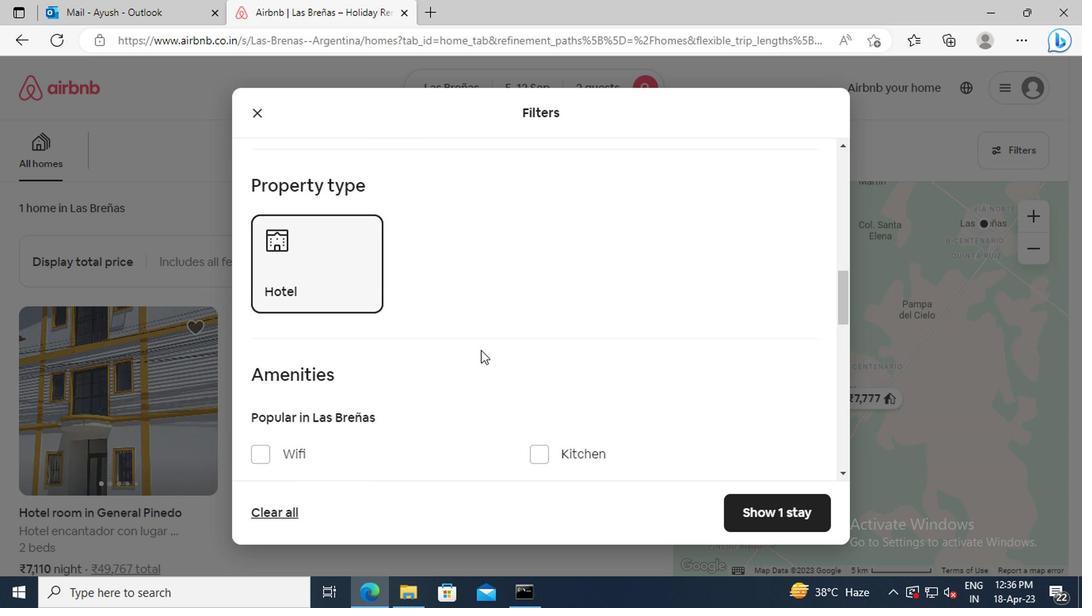 
Action: Mouse scrolled (478, 350) with delta (0, -1)
Screenshot: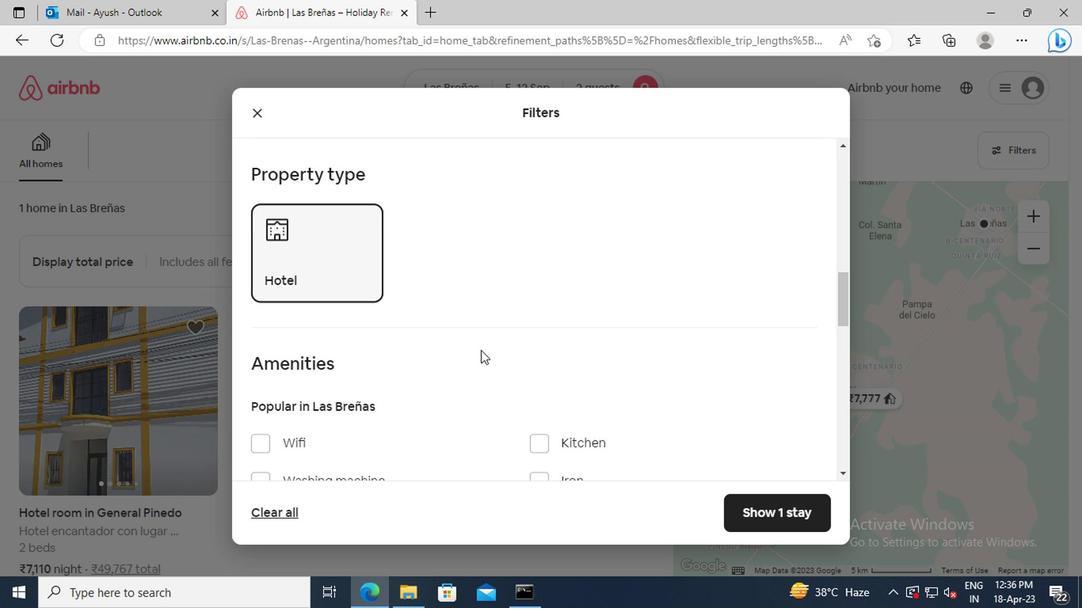 
Action: Mouse scrolled (478, 350) with delta (0, -1)
Screenshot: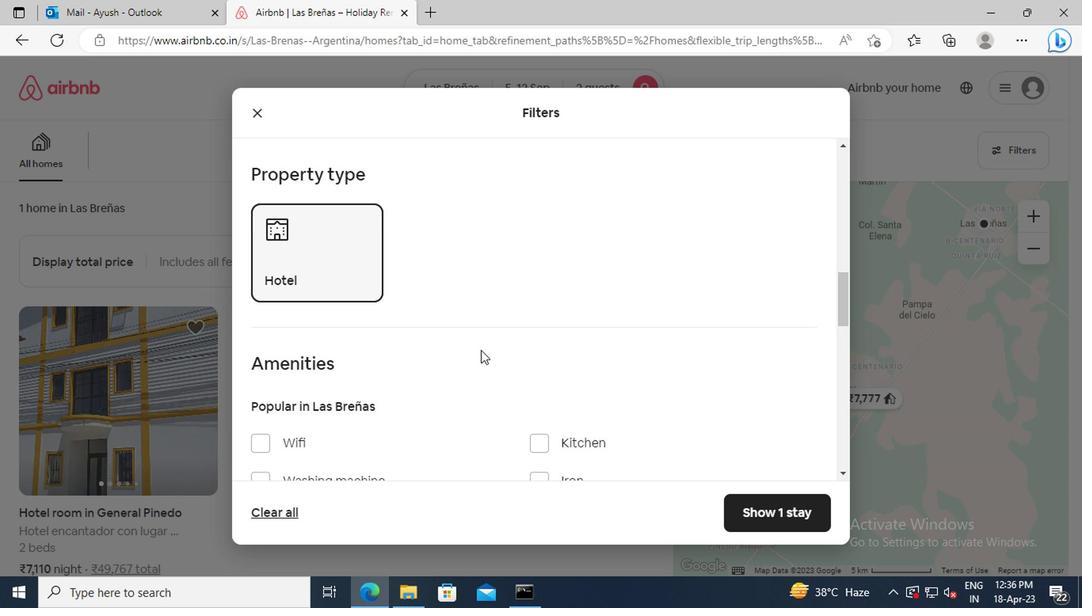 
Action: Mouse moved to (478, 330)
Screenshot: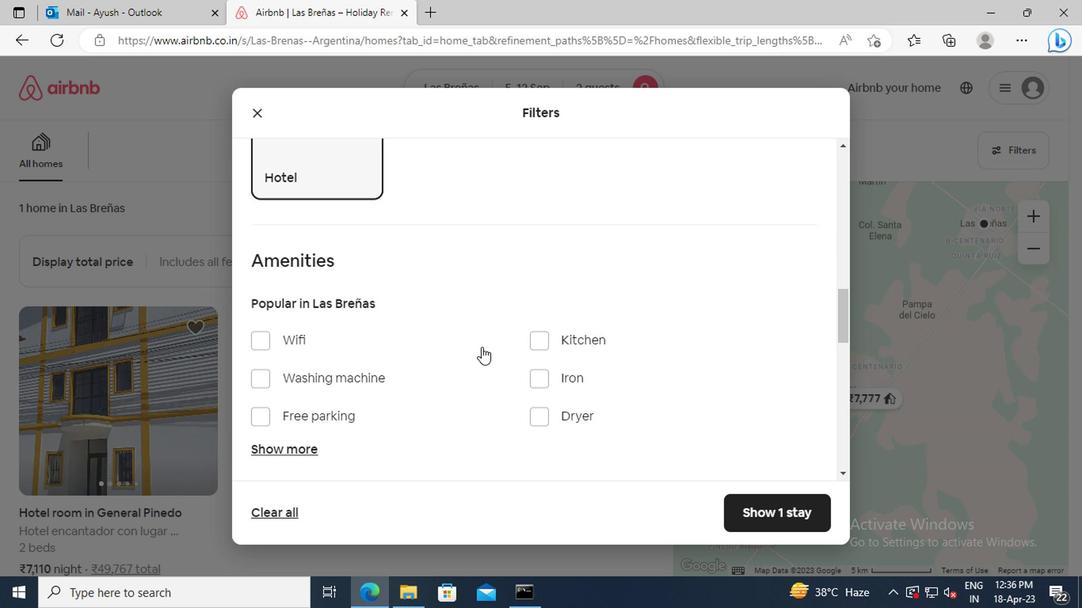 
Action: Mouse scrolled (478, 329) with delta (0, 0)
Screenshot: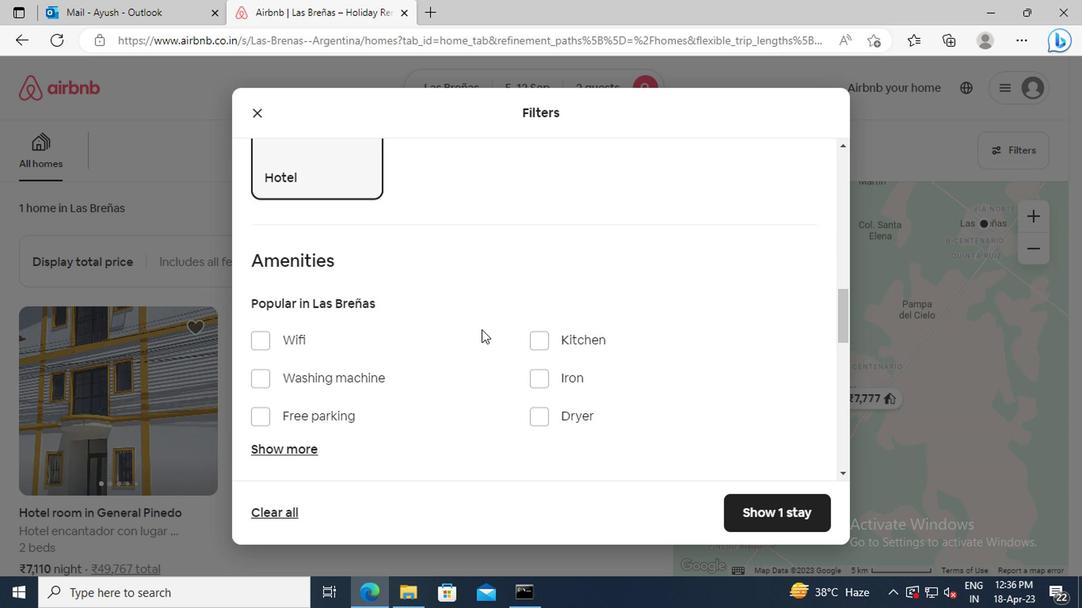 
Action: Mouse moved to (302, 394)
Screenshot: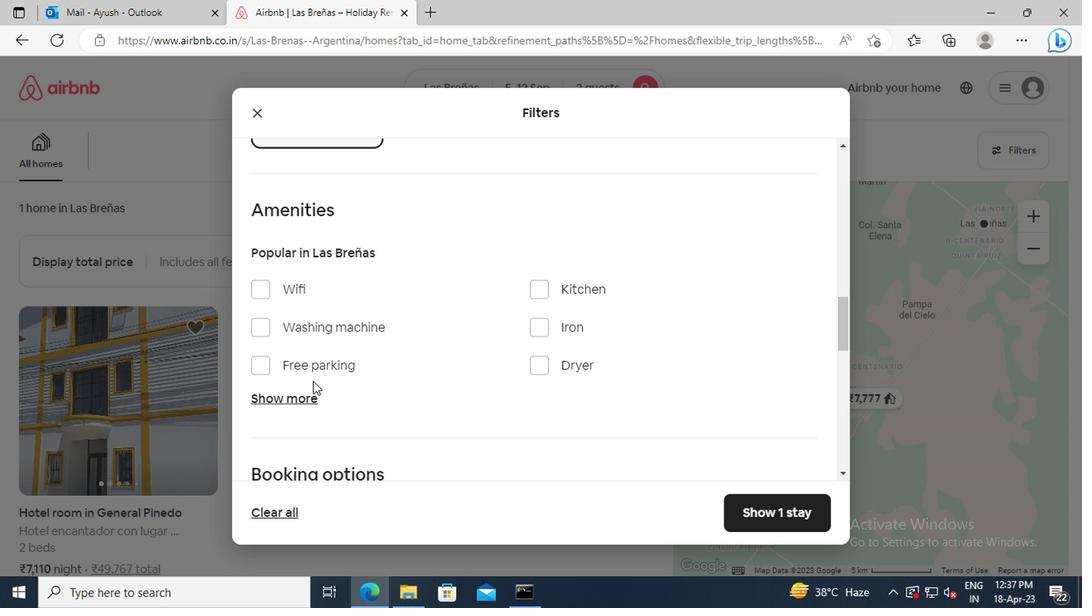 
Action: Mouse pressed left at (302, 394)
Screenshot: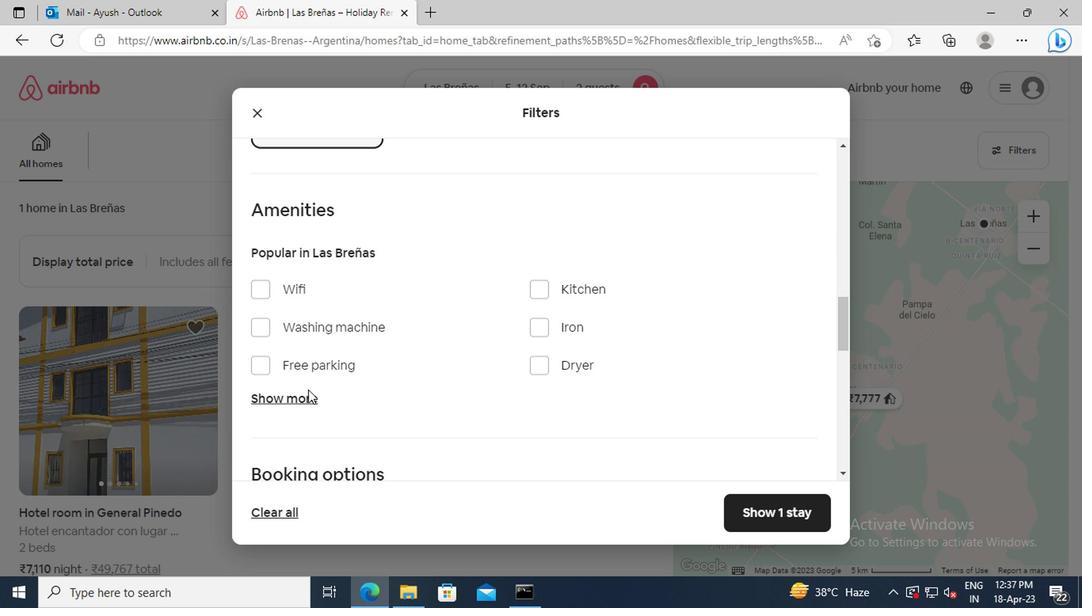 
Action: Mouse moved to (332, 349)
Screenshot: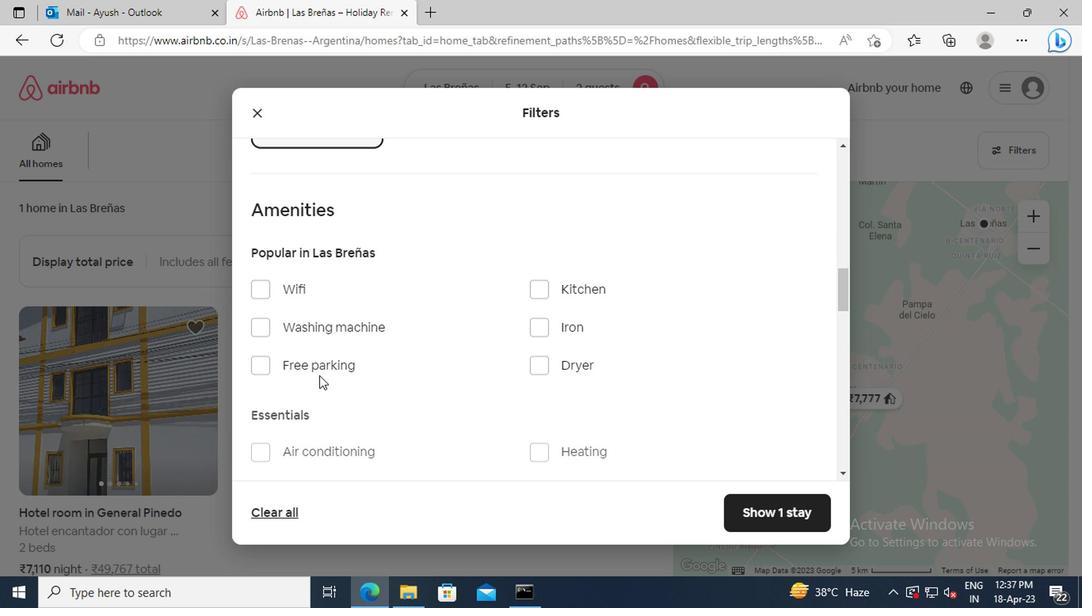 
Action: Mouse scrolled (332, 348) with delta (0, -1)
Screenshot: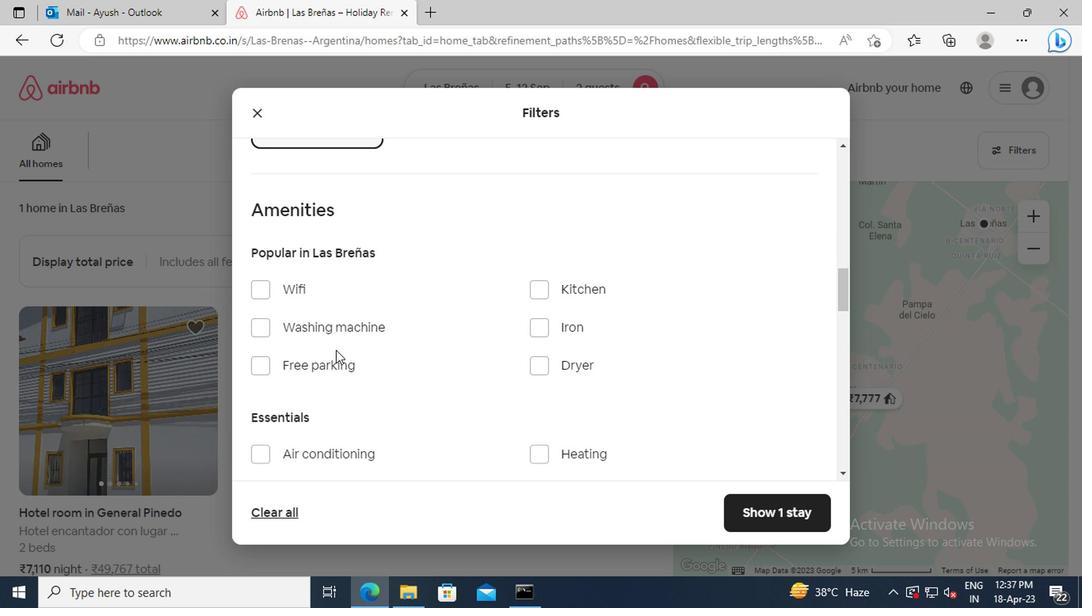 
Action: Mouse scrolled (332, 348) with delta (0, -1)
Screenshot: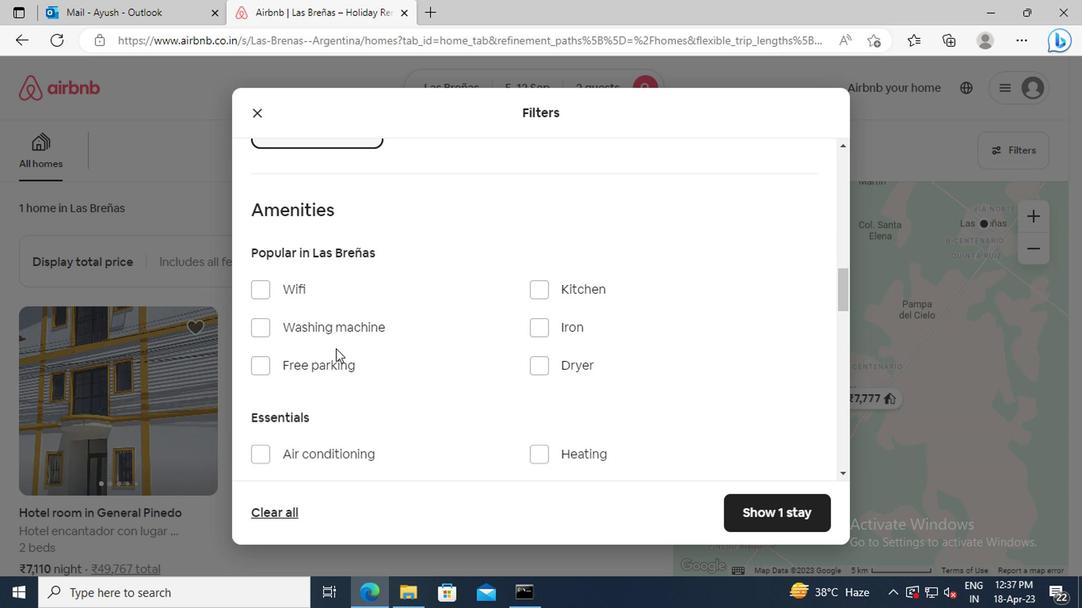 
Action: Mouse moved to (531, 353)
Screenshot: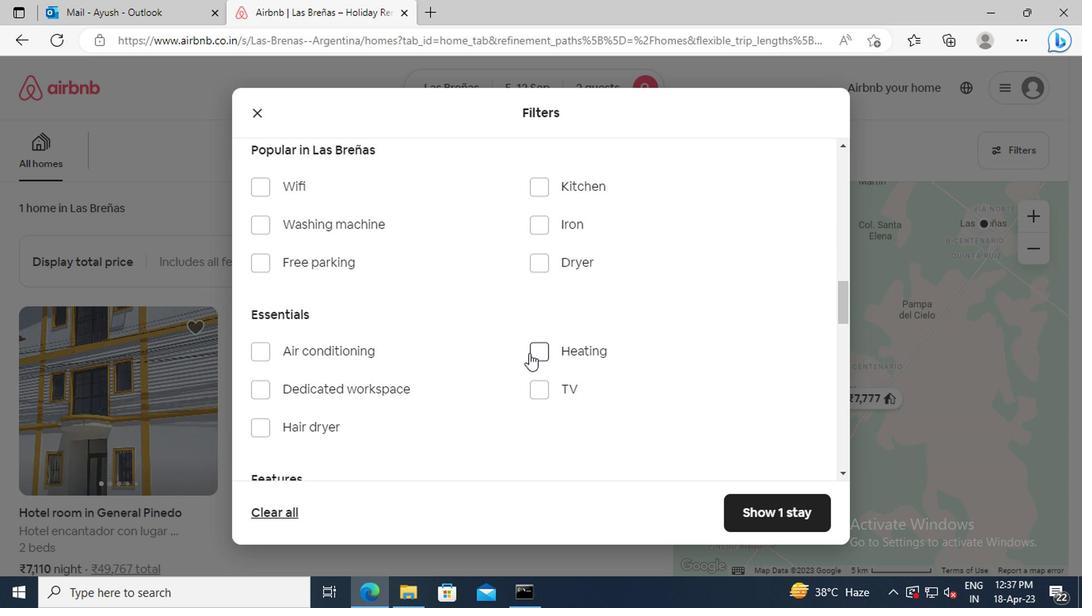 
Action: Mouse pressed left at (531, 353)
Screenshot: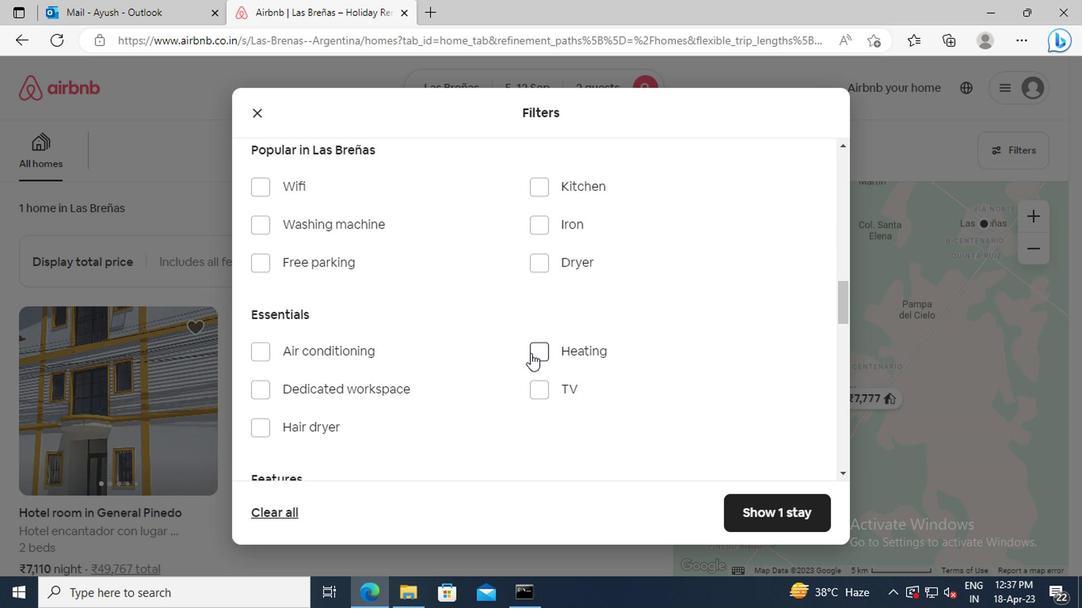 
Action: Mouse moved to (385, 335)
Screenshot: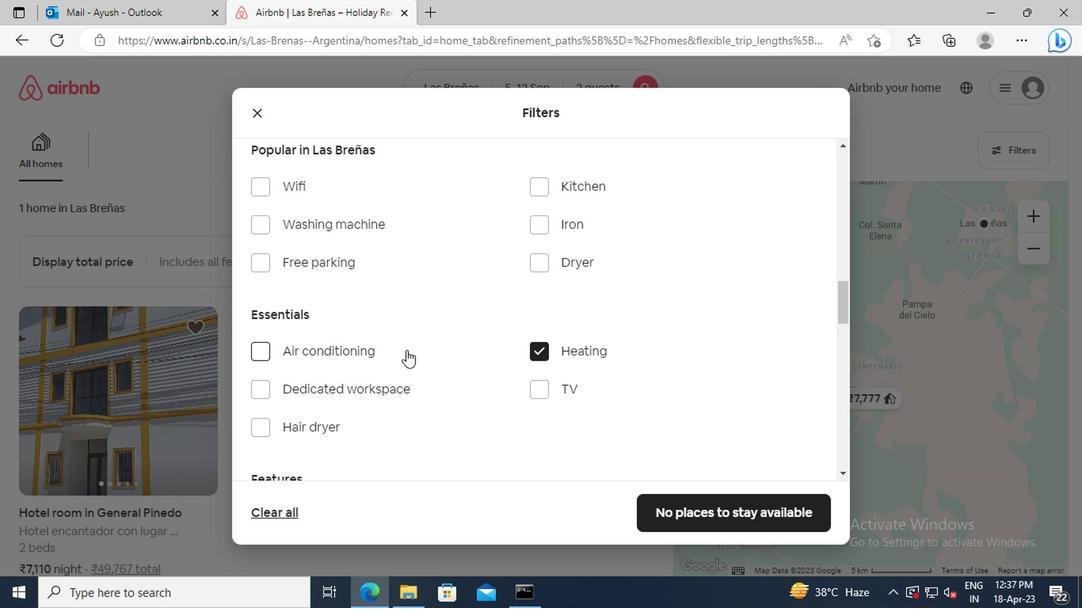 
Action: Mouse scrolled (385, 334) with delta (0, -1)
Screenshot: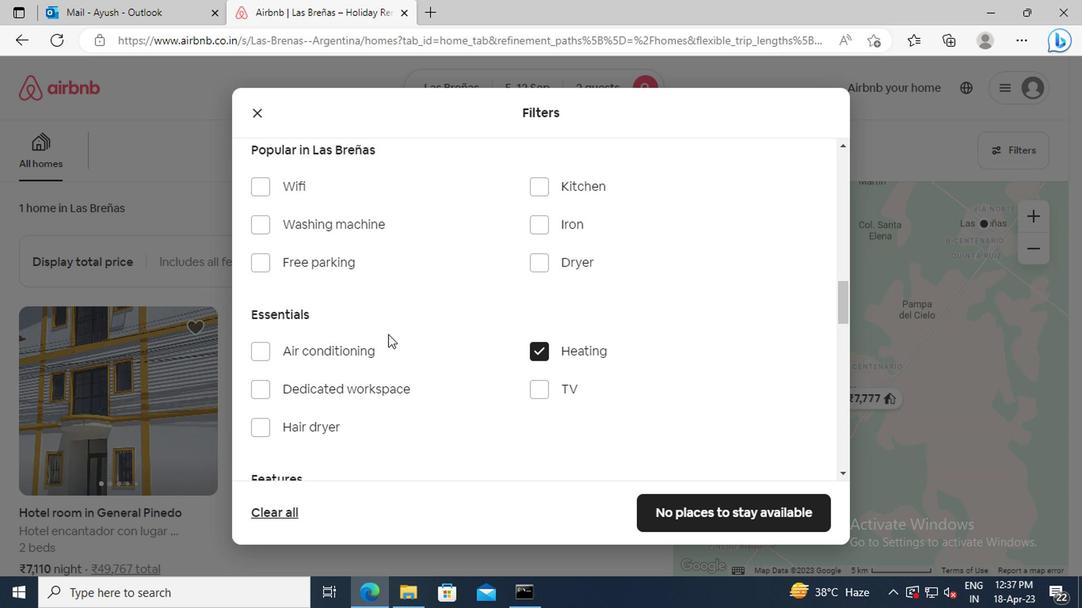 
Action: Mouse scrolled (385, 334) with delta (0, -1)
Screenshot: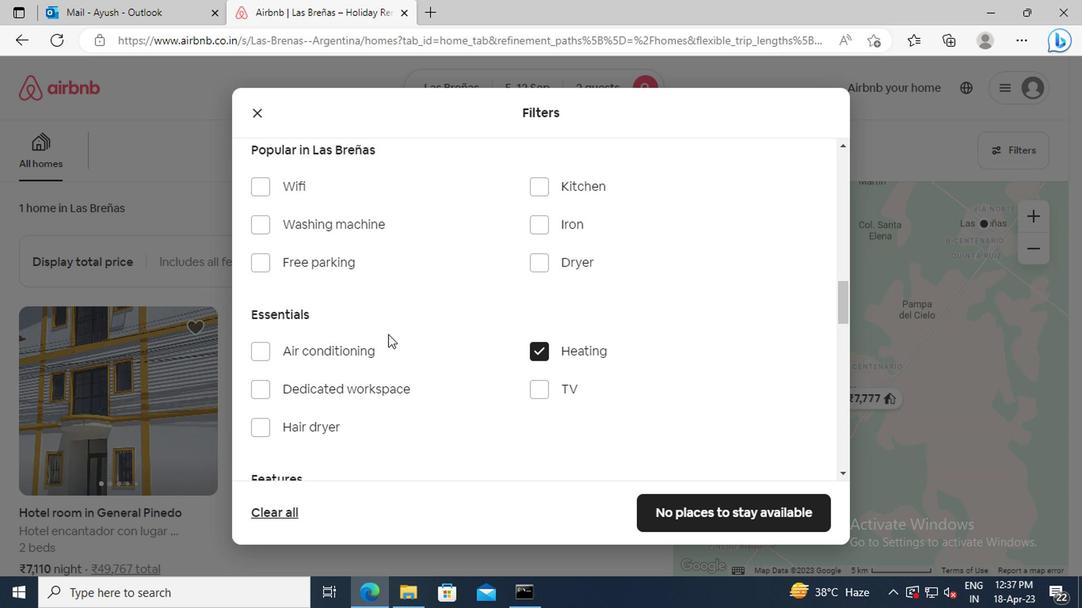 
Action: Mouse scrolled (385, 334) with delta (0, -1)
Screenshot: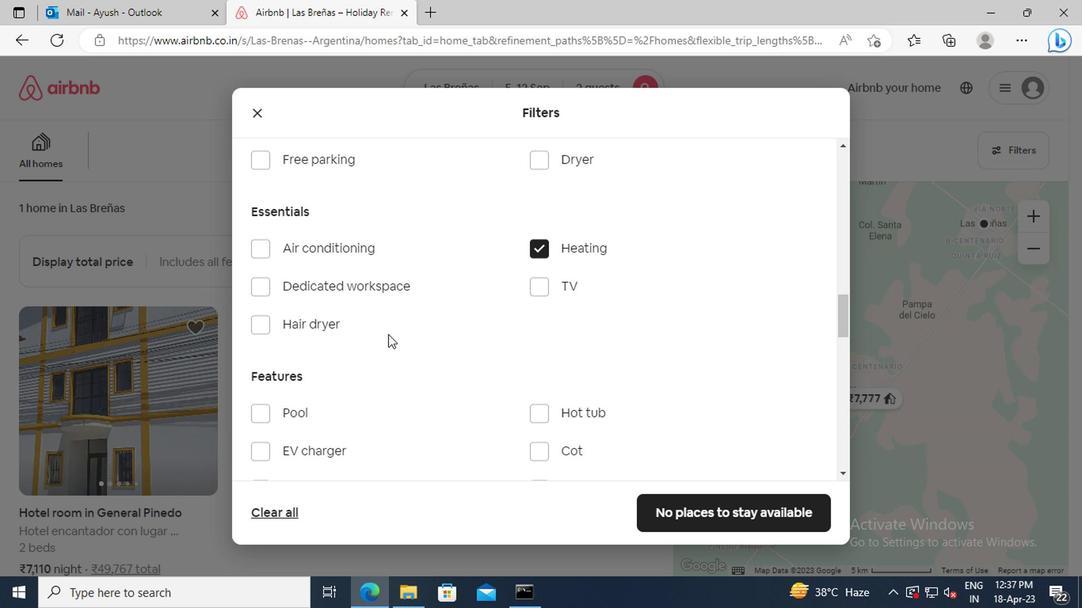 
Action: Mouse scrolled (385, 334) with delta (0, -1)
Screenshot: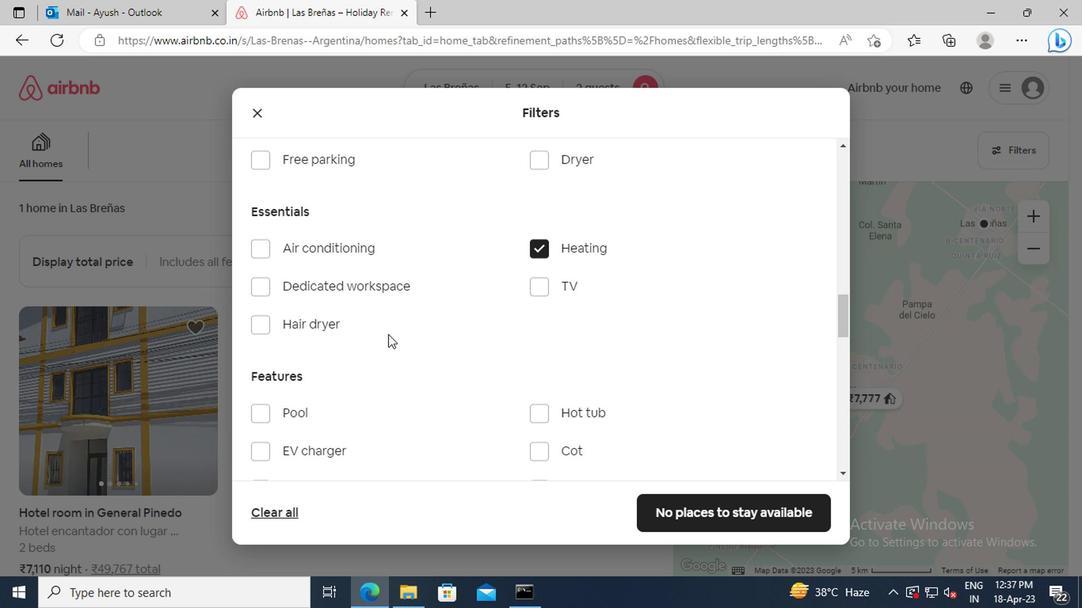 
Action: Mouse scrolled (385, 334) with delta (0, -1)
Screenshot: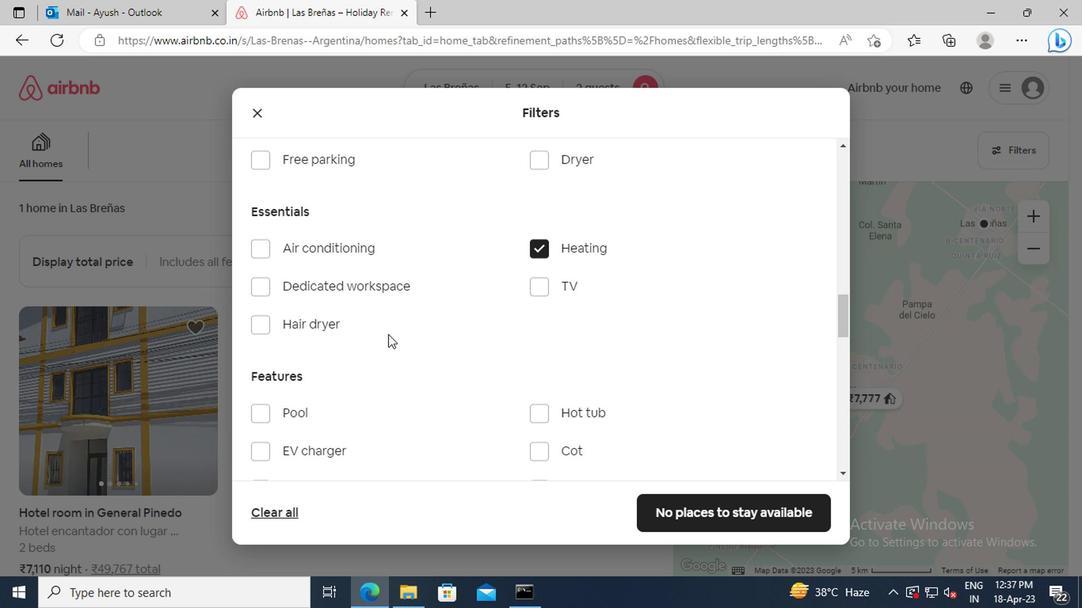 
Action: Mouse scrolled (385, 334) with delta (0, -1)
Screenshot: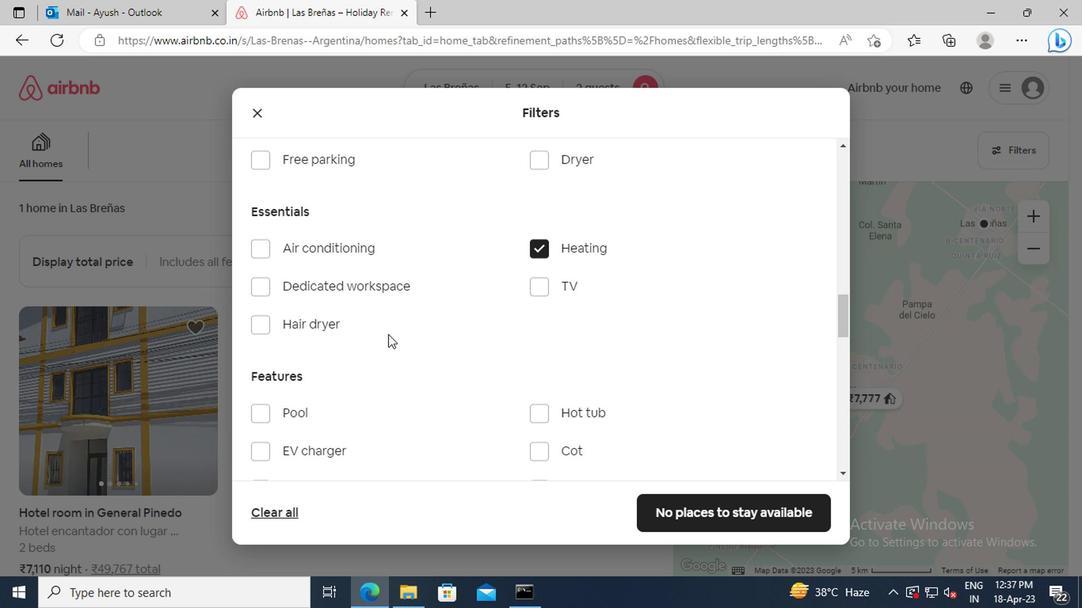 
Action: Mouse scrolled (385, 334) with delta (0, -1)
Screenshot: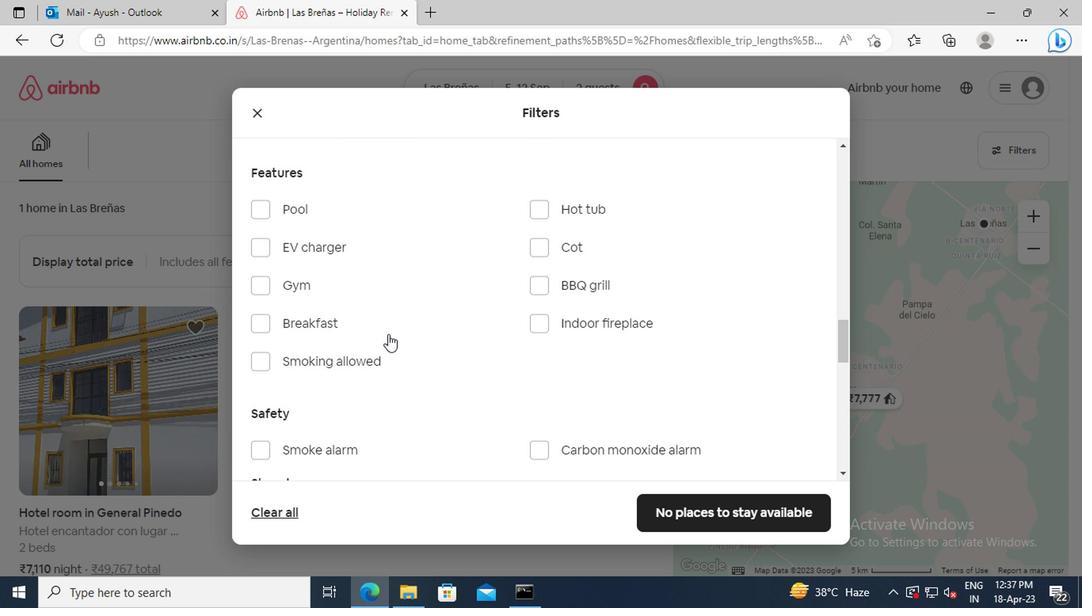 
Action: Mouse scrolled (385, 334) with delta (0, -1)
Screenshot: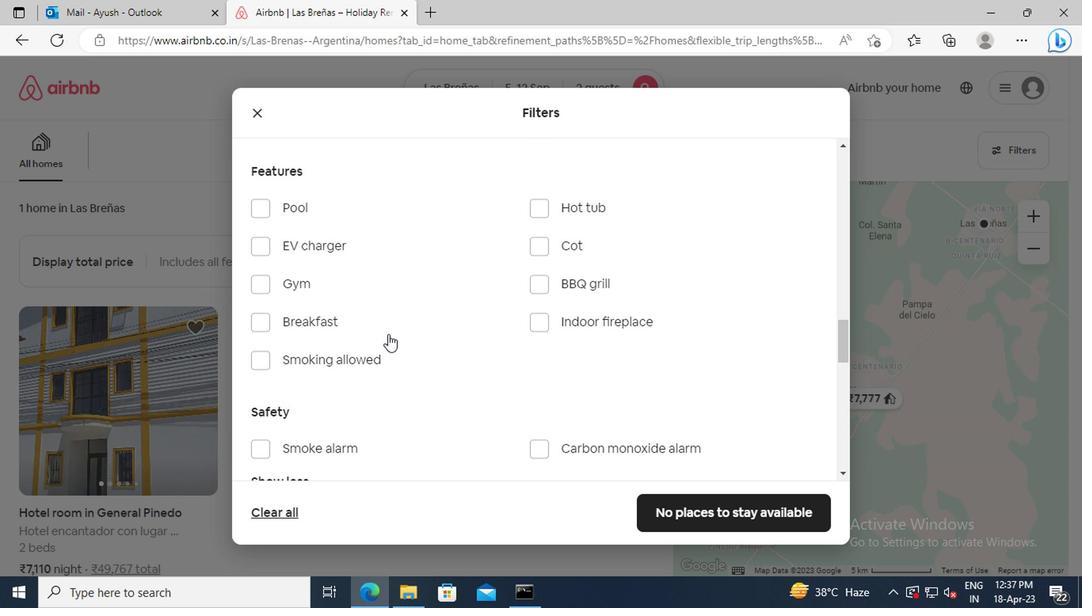 
Action: Mouse scrolled (385, 334) with delta (0, -1)
Screenshot: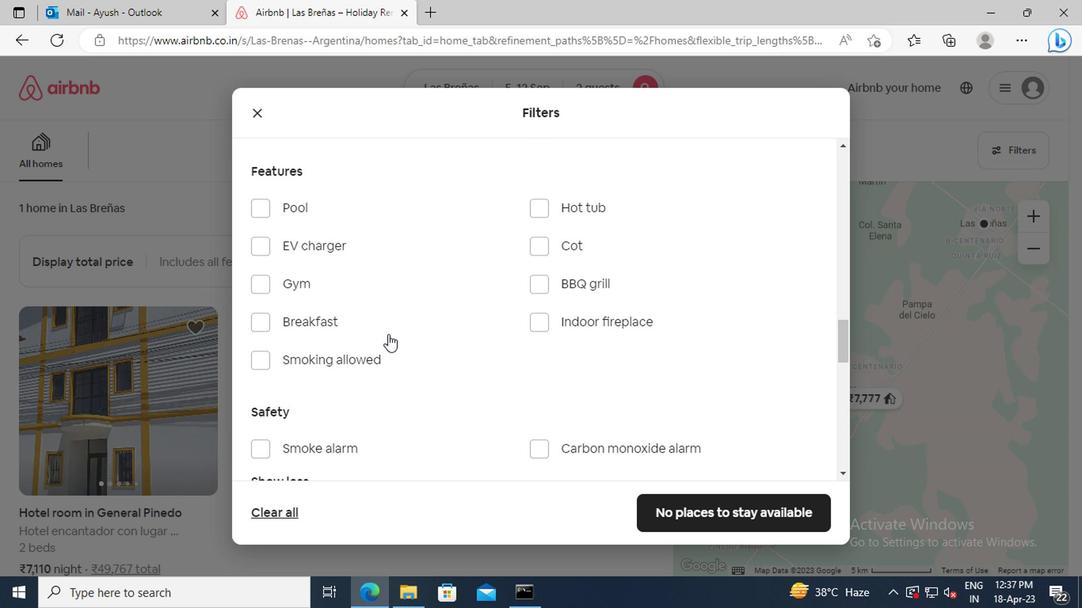 
Action: Mouse scrolled (385, 334) with delta (0, -1)
Screenshot: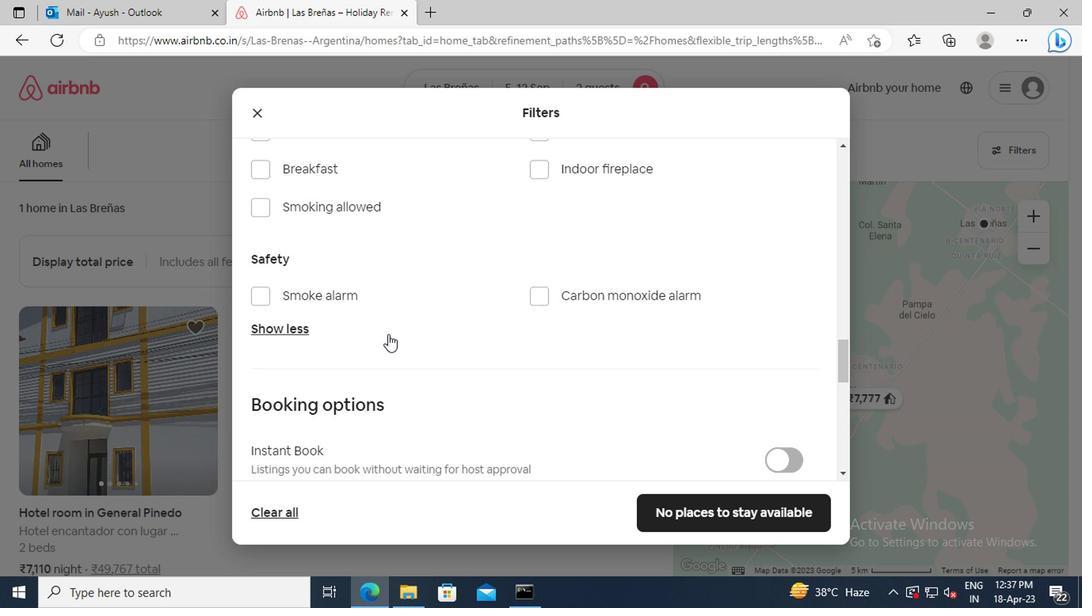 
Action: Mouse scrolled (385, 334) with delta (0, -1)
Screenshot: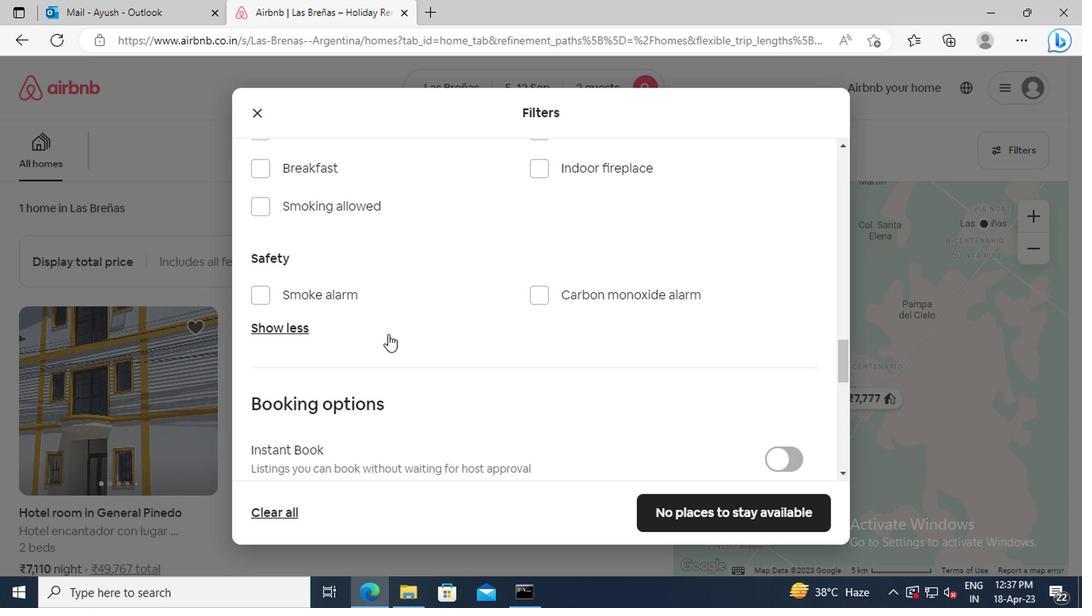
Action: Mouse scrolled (385, 334) with delta (0, -1)
Screenshot: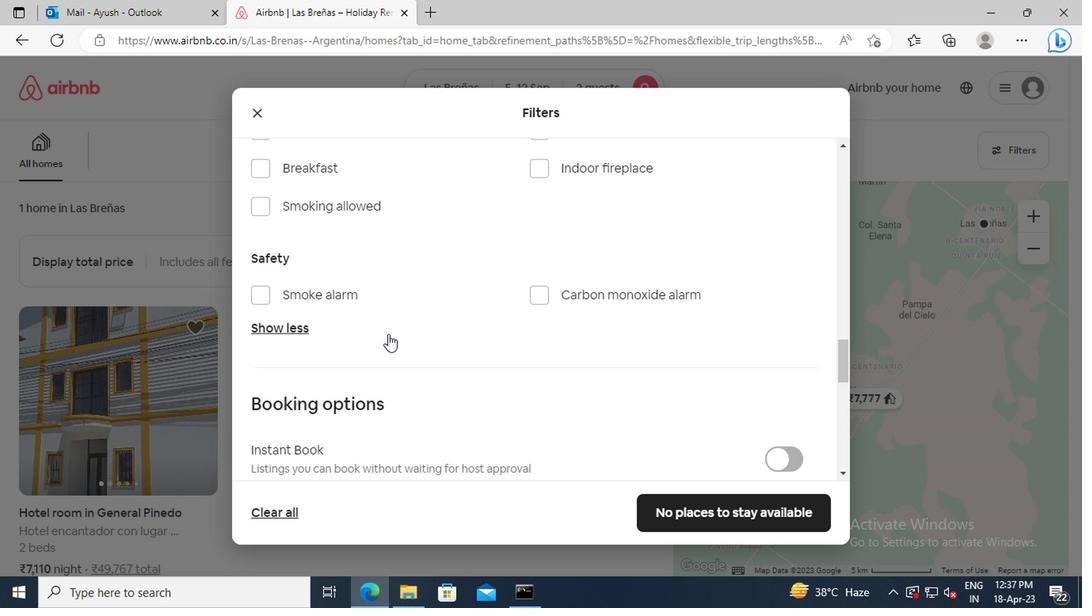 
Action: Mouse moved to (785, 357)
Screenshot: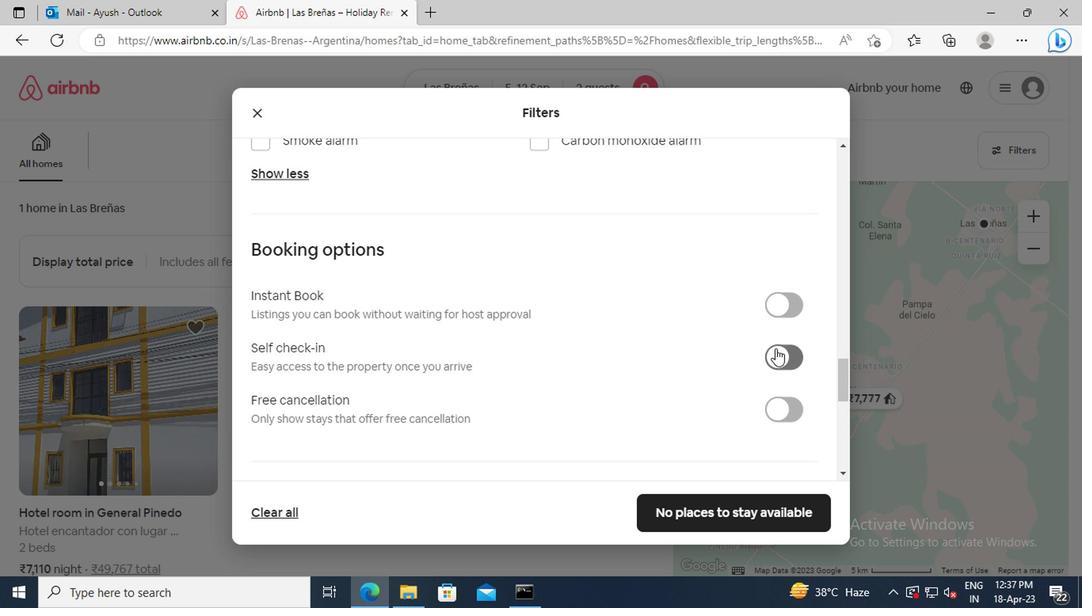
Action: Mouse pressed left at (785, 357)
Screenshot: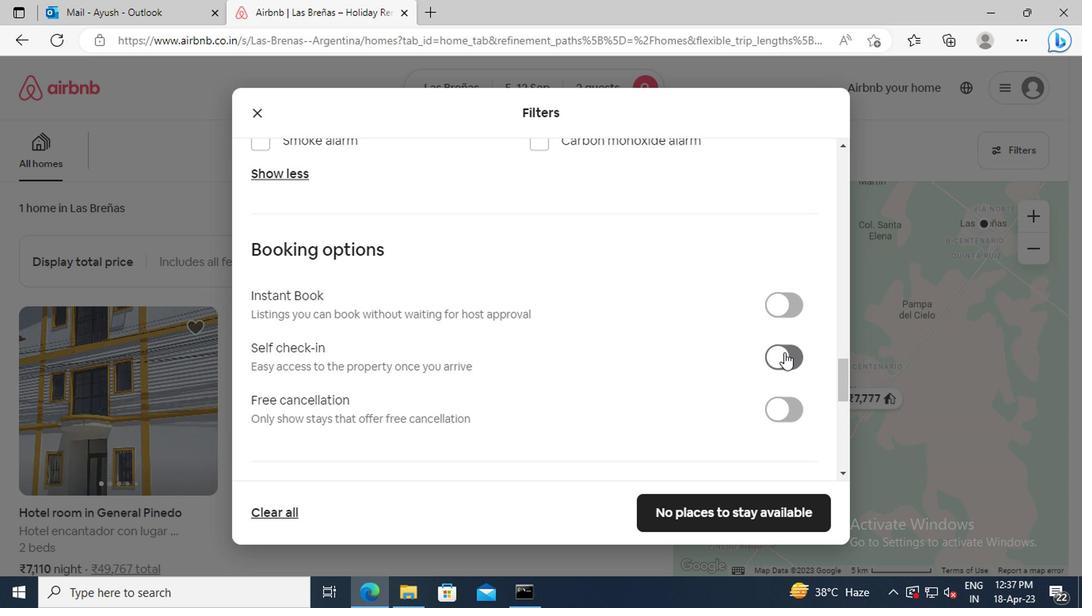 
Action: Mouse moved to (404, 317)
Screenshot: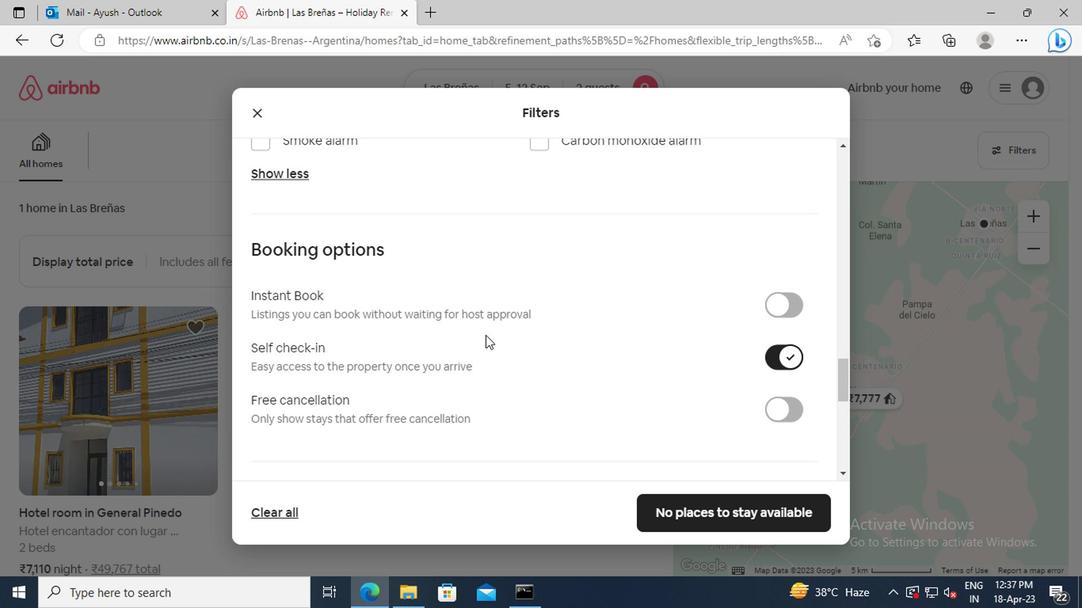 
Action: Mouse scrolled (404, 316) with delta (0, -1)
Screenshot: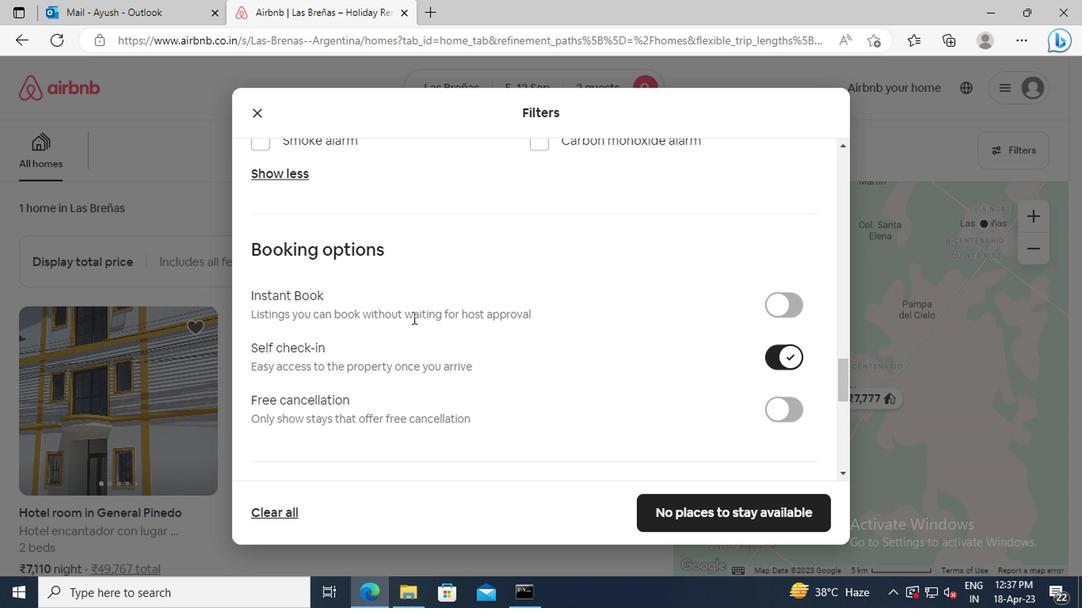
Action: Mouse scrolled (404, 316) with delta (0, -1)
Screenshot: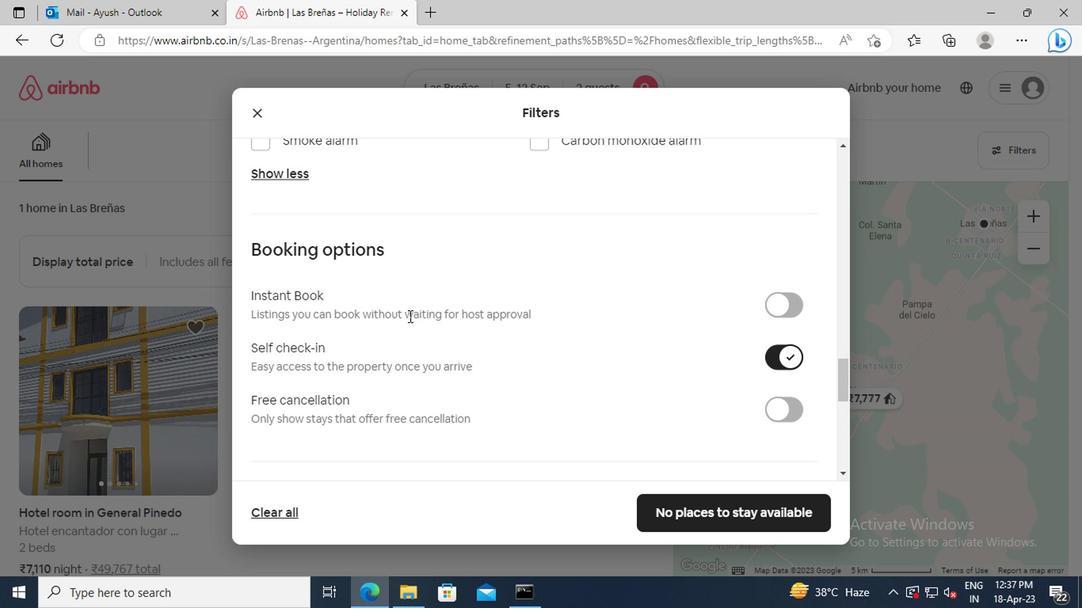 
Action: Mouse scrolled (404, 316) with delta (0, -1)
Screenshot: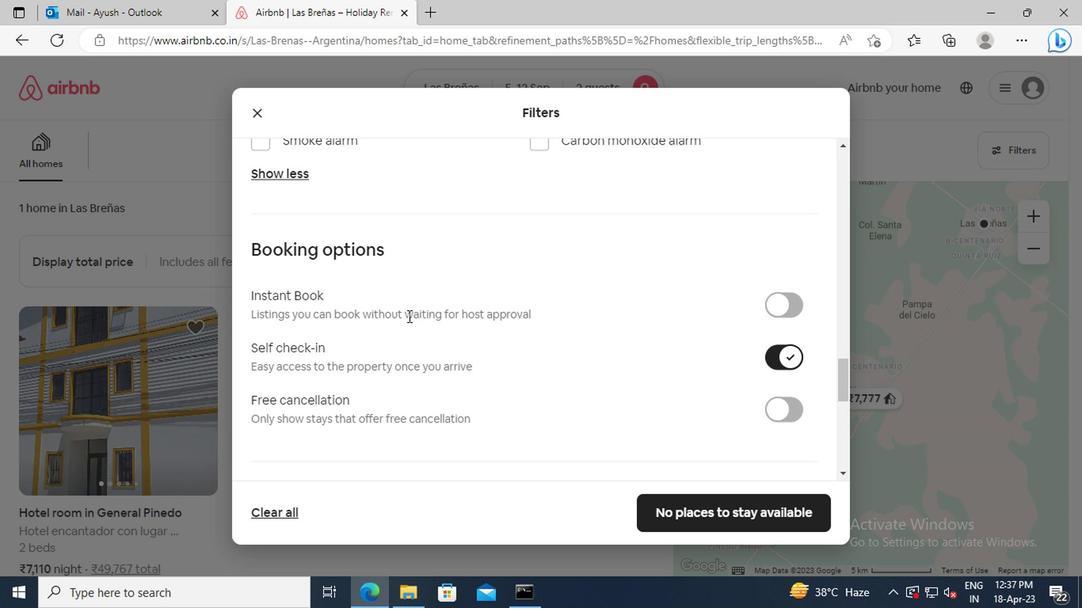 
Action: Mouse scrolled (404, 316) with delta (0, -1)
Screenshot: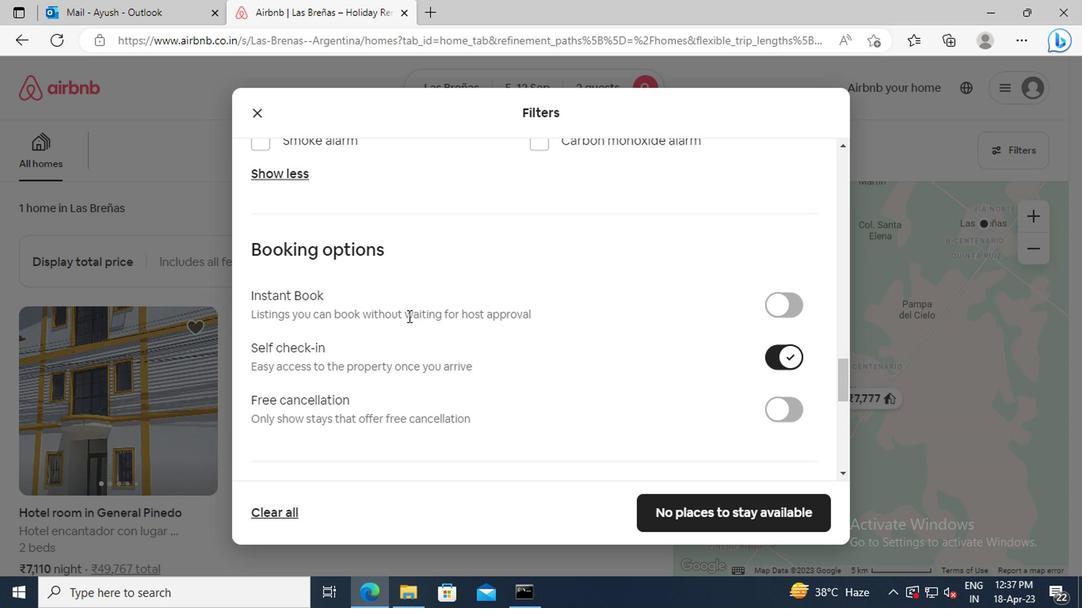 
Action: Mouse scrolled (404, 316) with delta (0, -1)
Screenshot: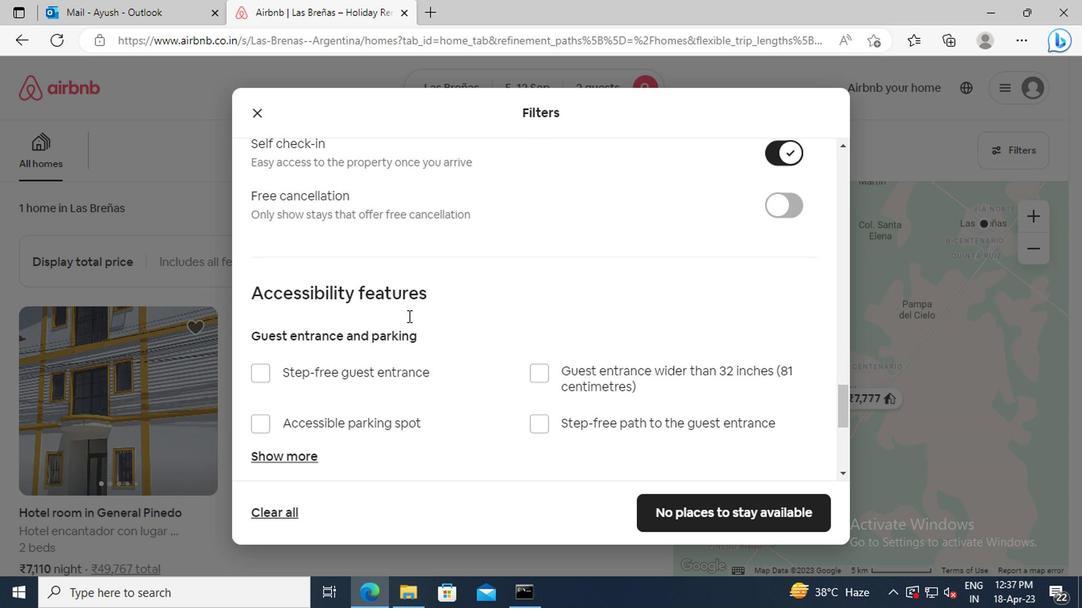 
Action: Mouse scrolled (404, 316) with delta (0, -1)
Screenshot: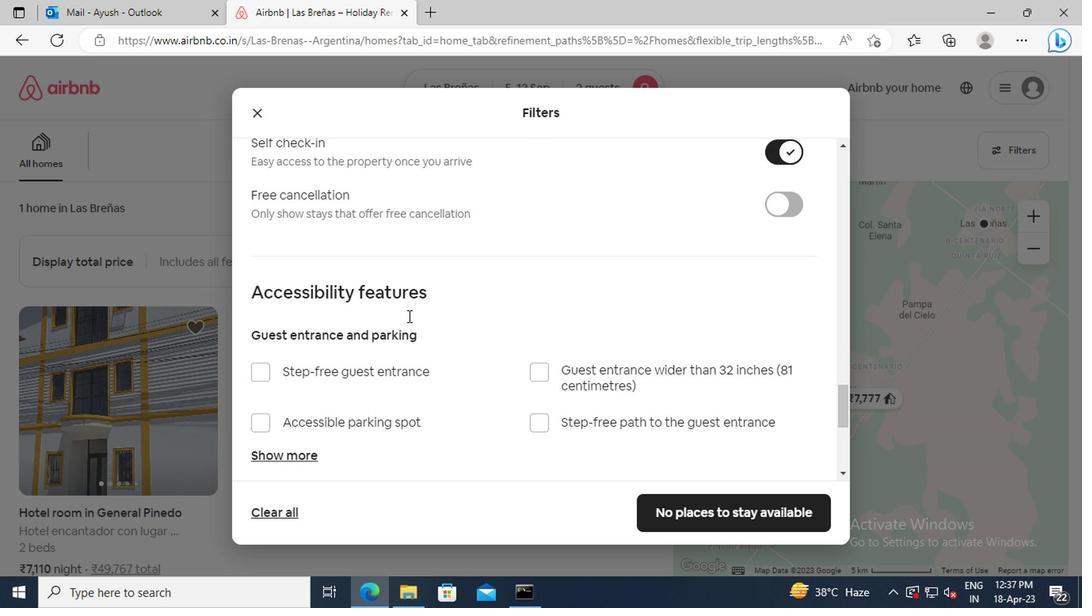 
Action: Mouse scrolled (404, 316) with delta (0, -1)
Screenshot: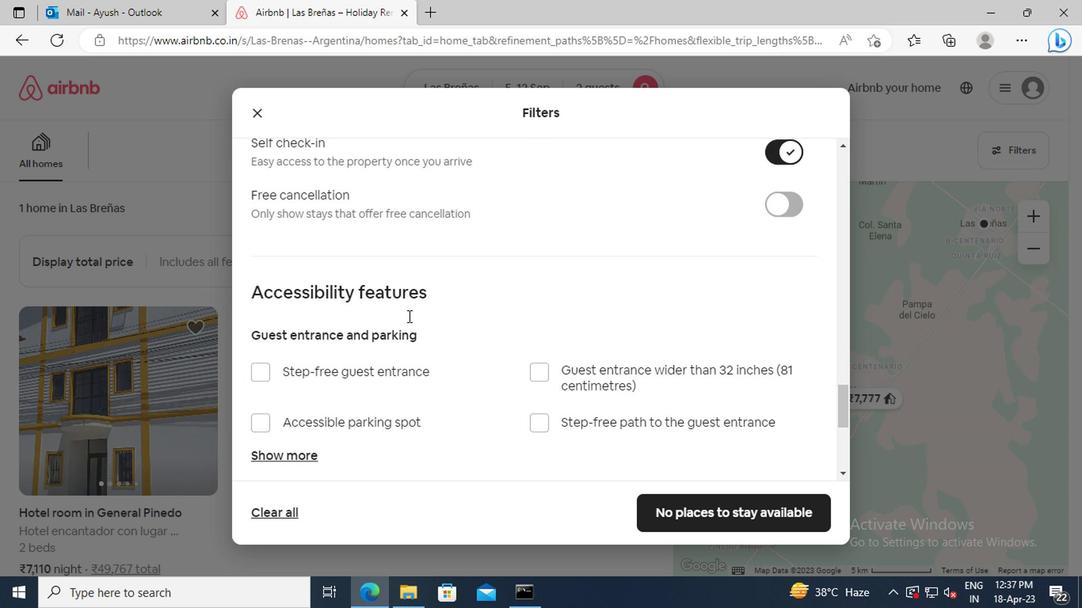 
Action: Mouse scrolled (404, 316) with delta (0, -1)
Screenshot: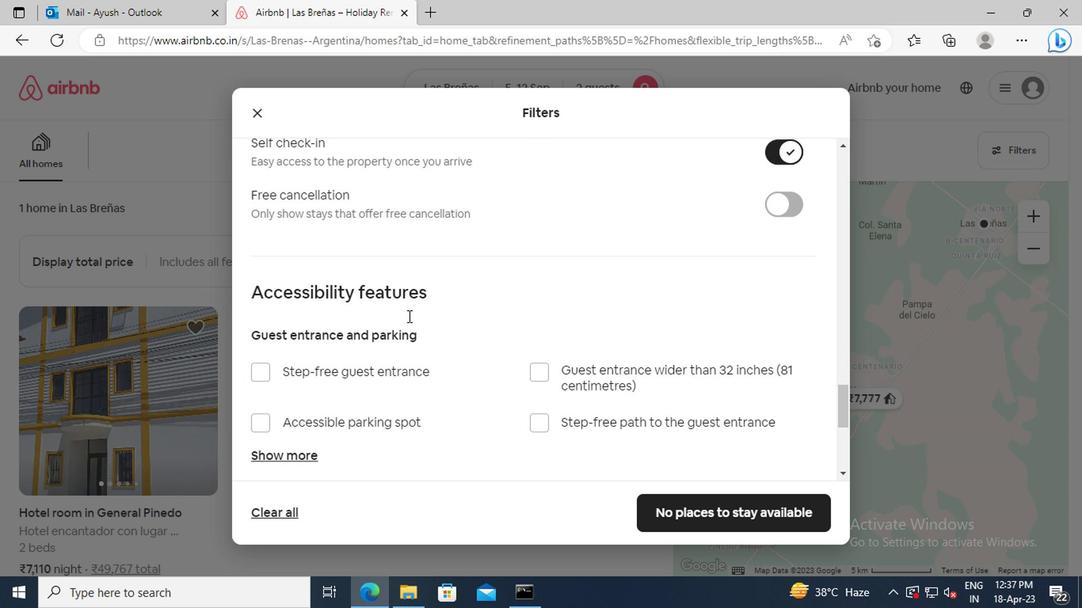 
Action: Mouse scrolled (404, 316) with delta (0, -1)
Screenshot: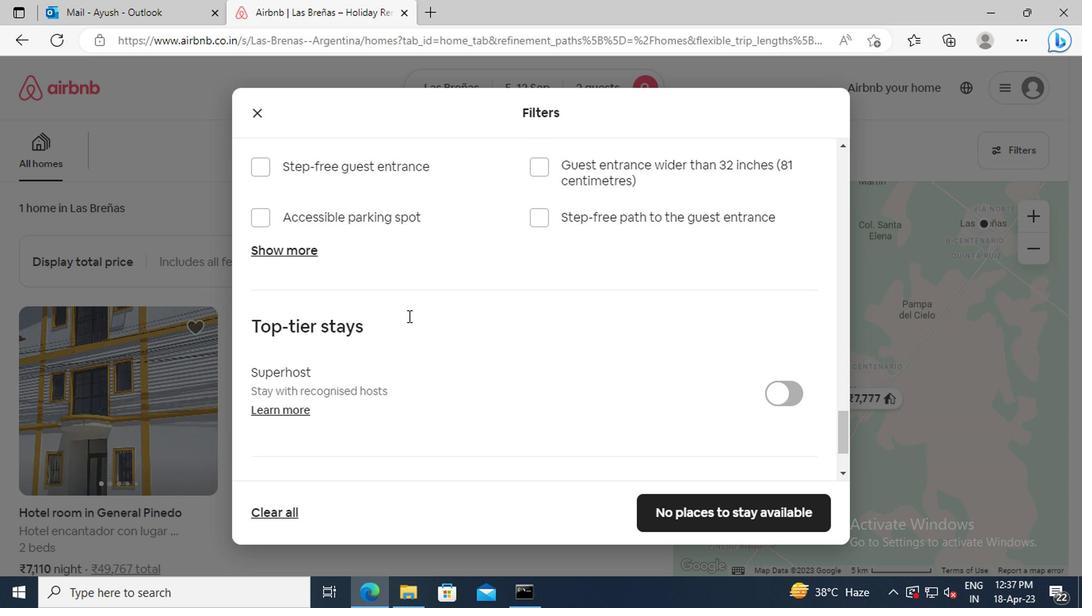 
Action: Mouse scrolled (404, 316) with delta (0, -1)
Screenshot: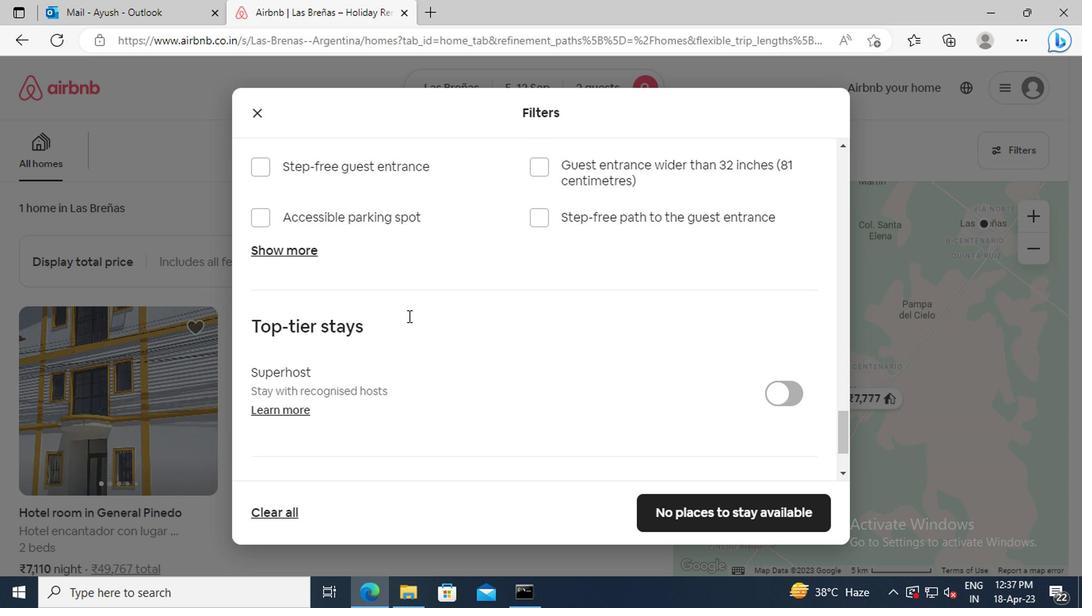 
Action: Mouse moved to (411, 333)
Screenshot: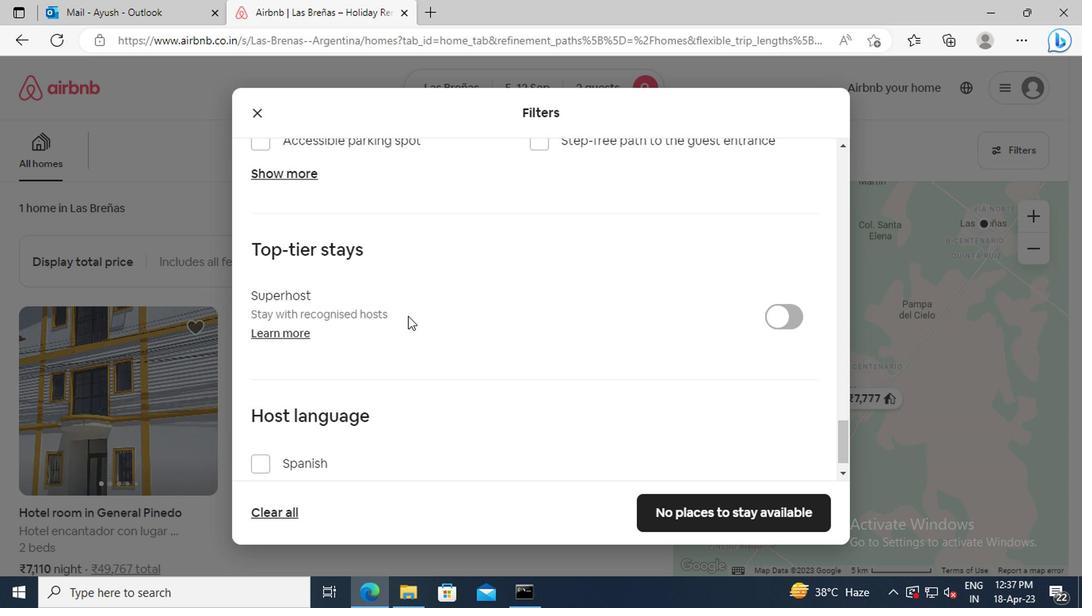 
Action: Mouse scrolled (411, 333) with delta (0, 0)
Screenshot: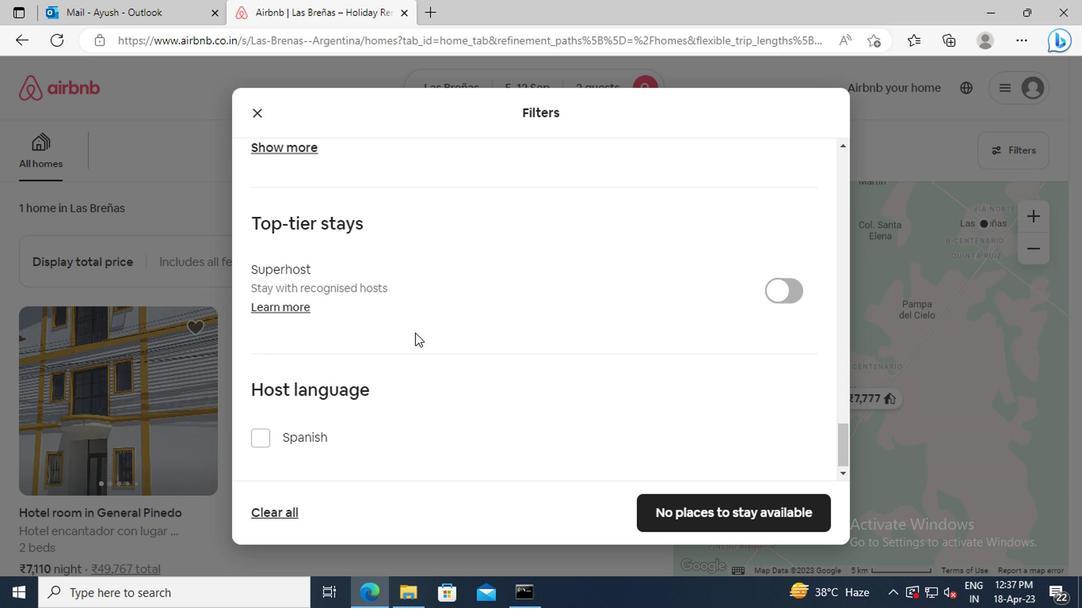 
Action: Mouse scrolled (411, 333) with delta (0, 0)
Screenshot: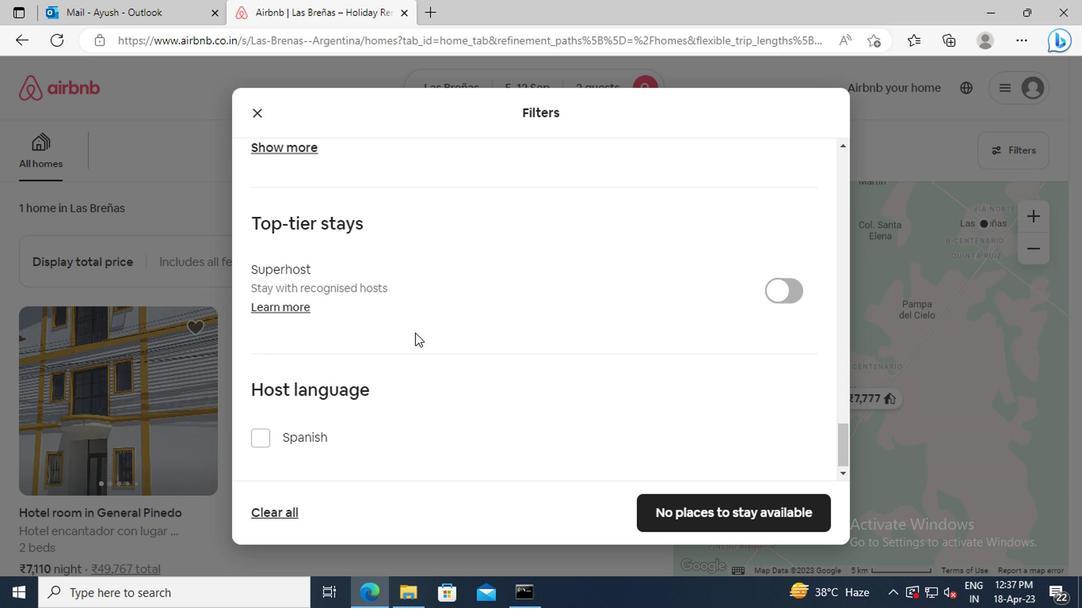 
Action: Mouse moved to (681, 515)
Screenshot: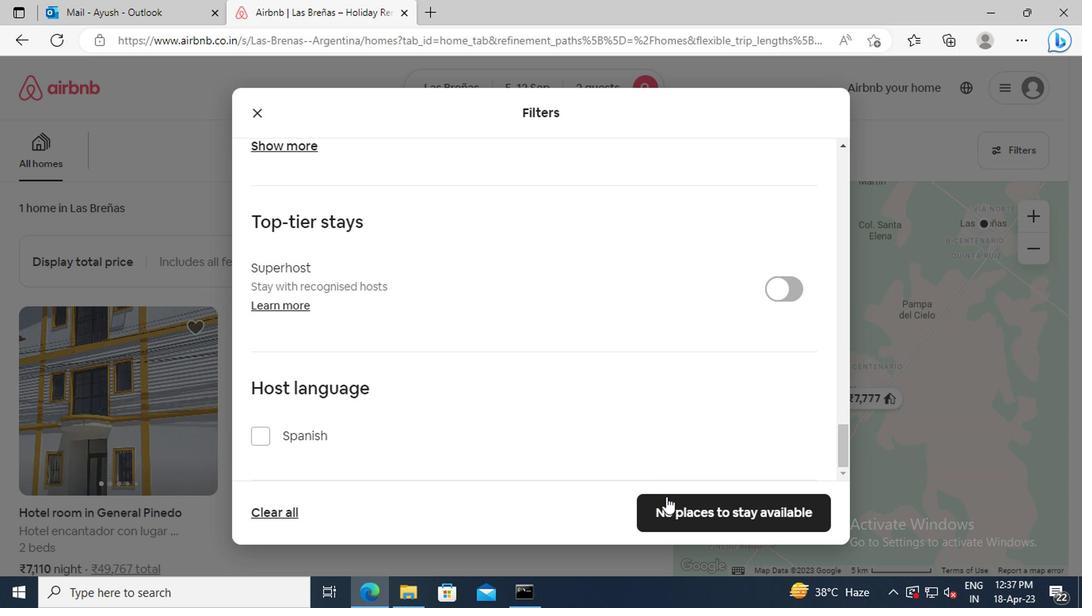 
Action: Mouse pressed left at (681, 515)
Screenshot: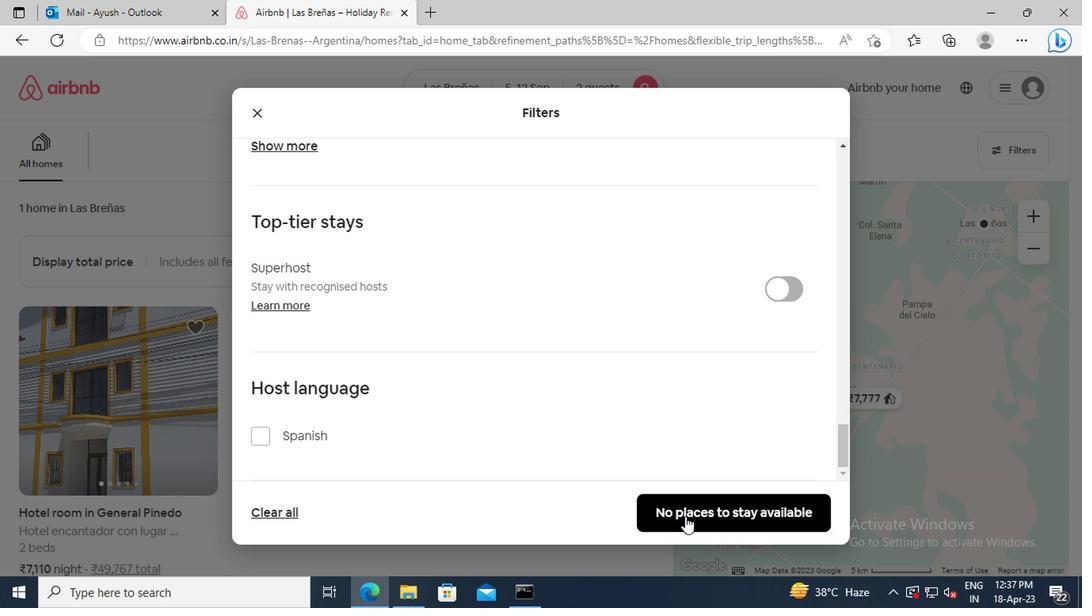 
